 Task: Create a due date automation trigger when advanced on, 2 days after a card is due add dates due tomorrow at 11:00 AM.
Action: Mouse moved to (1114, 293)
Screenshot: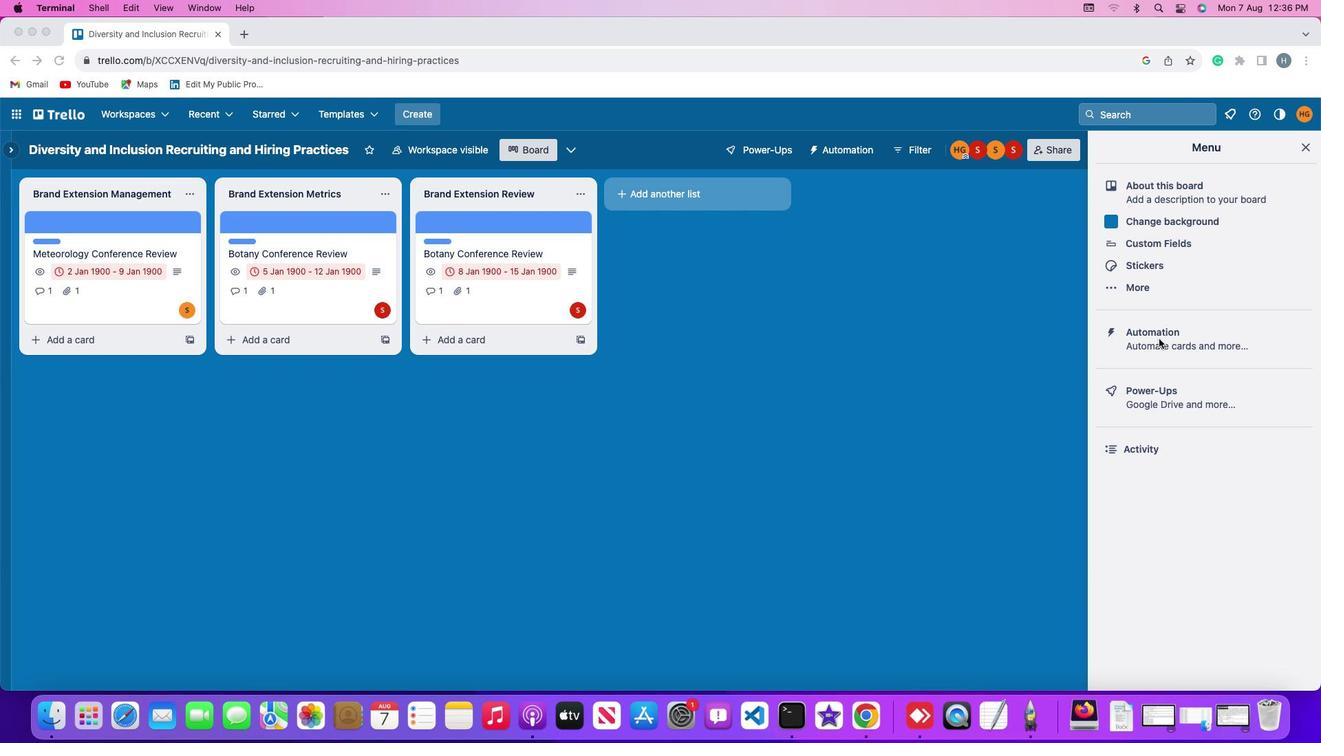 
Action: Mouse pressed left at (1114, 293)
Screenshot: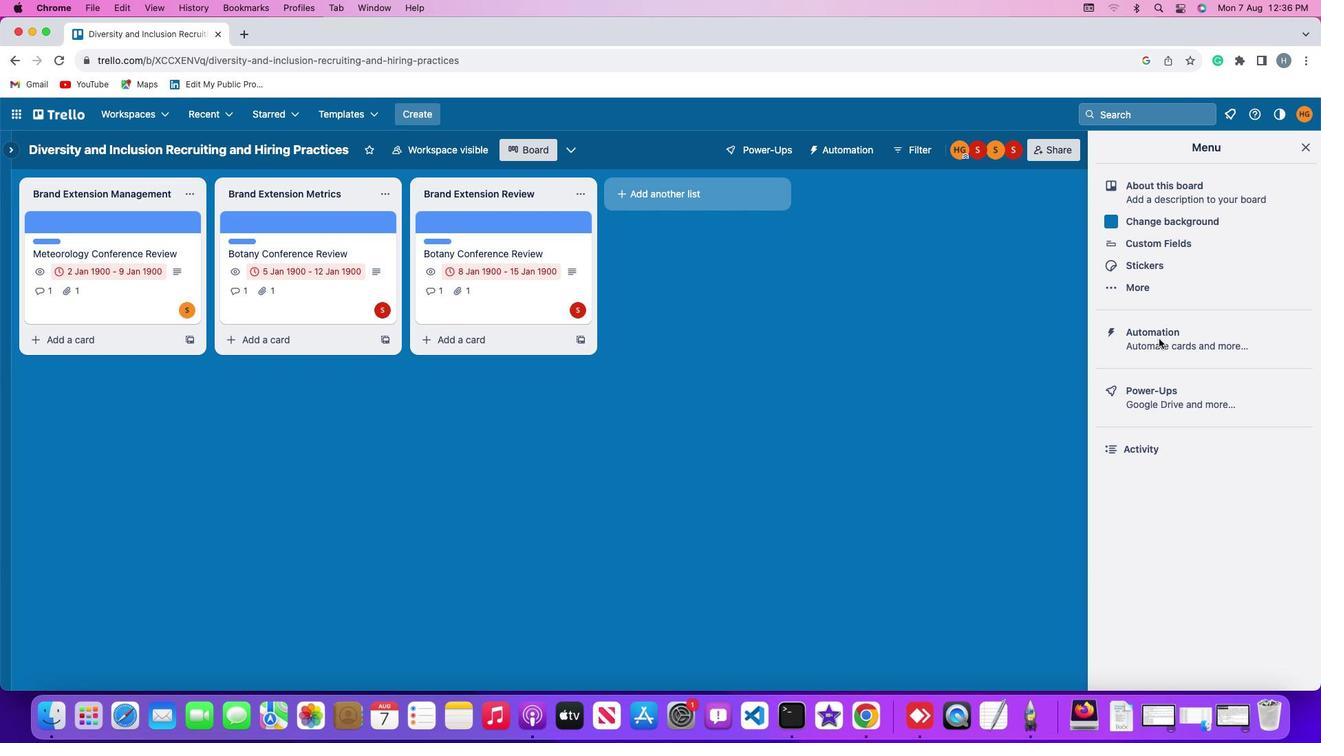
Action: Mouse pressed left at (1114, 293)
Screenshot: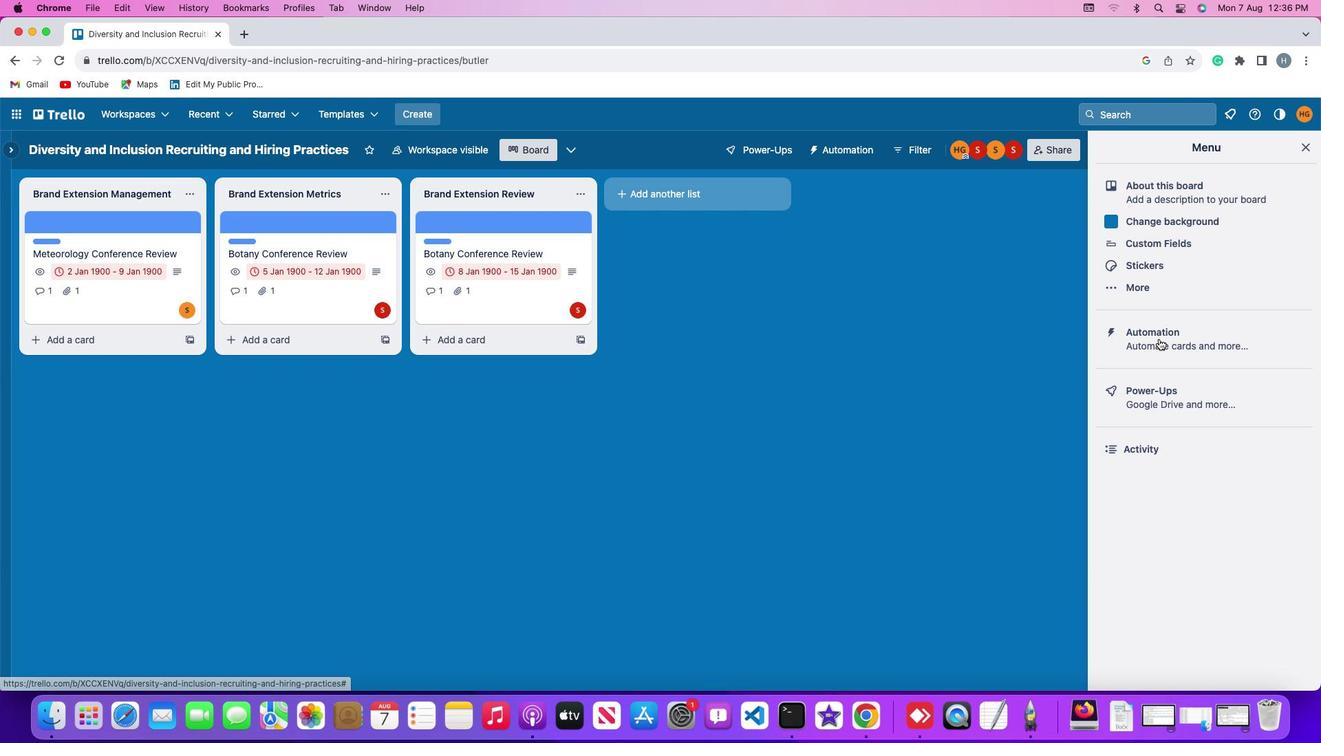 
Action: Mouse moved to (57, 281)
Screenshot: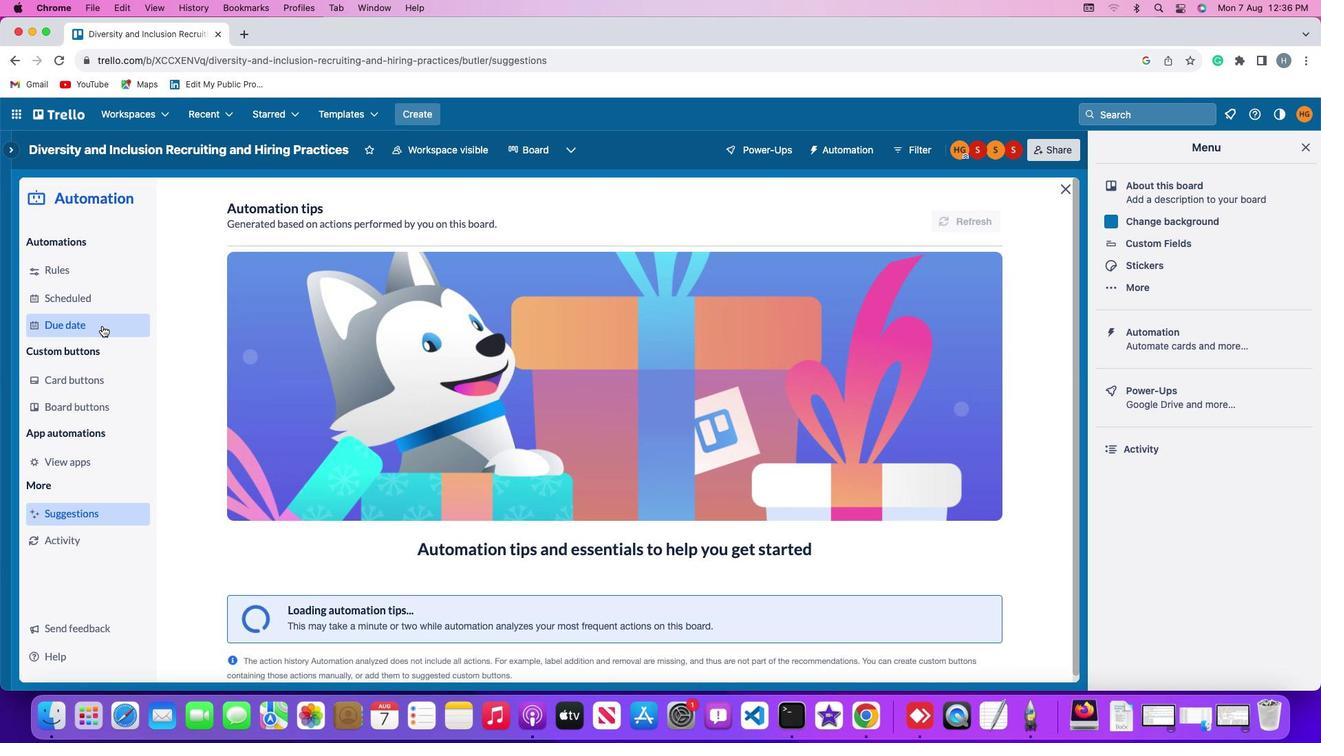 
Action: Mouse pressed left at (57, 281)
Screenshot: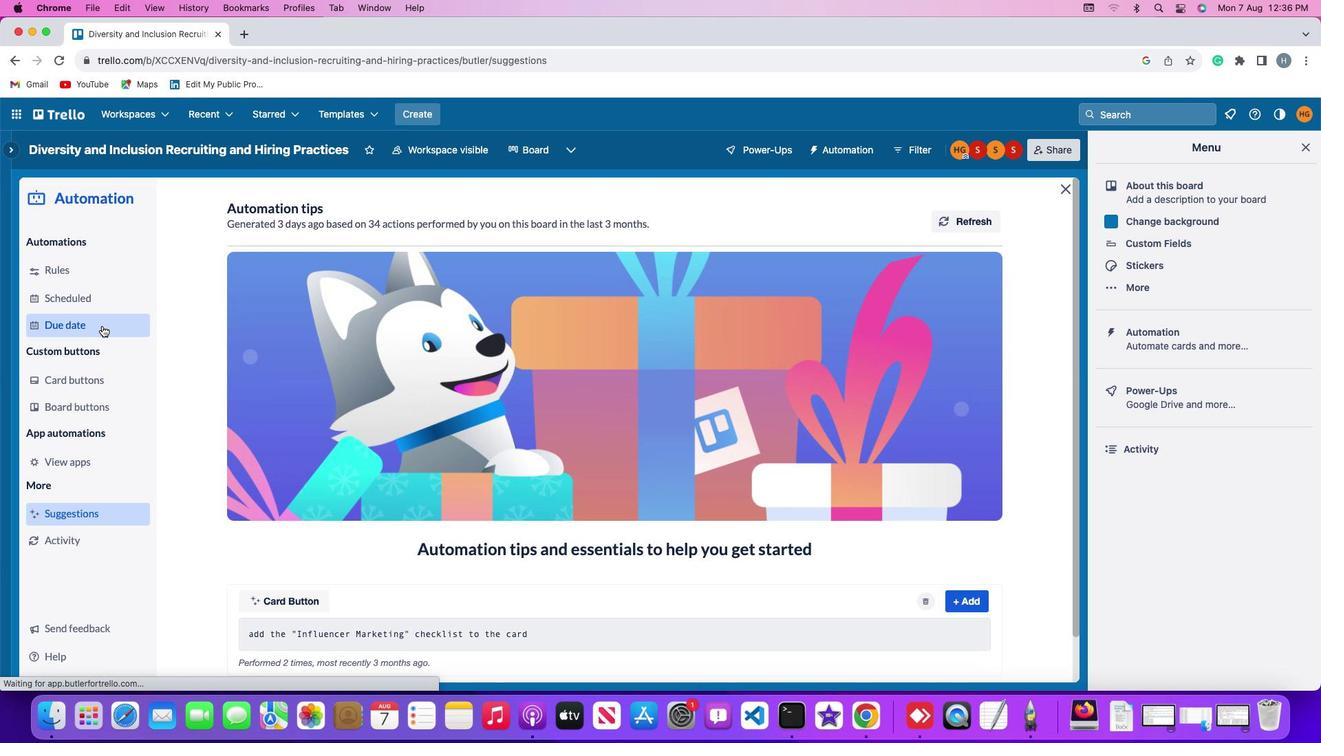 
Action: Mouse moved to (876, 166)
Screenshot: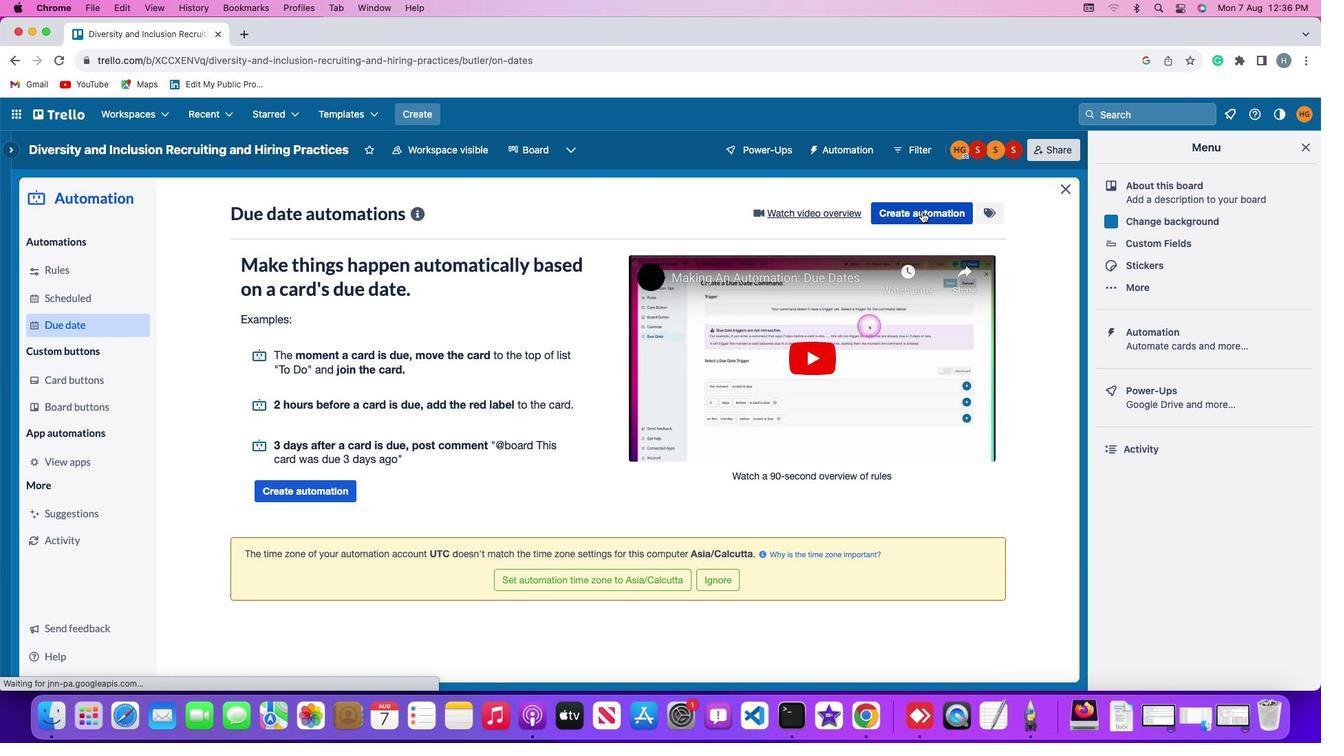 
Action: Mouse pressed left at (876, 166)
Screenshot: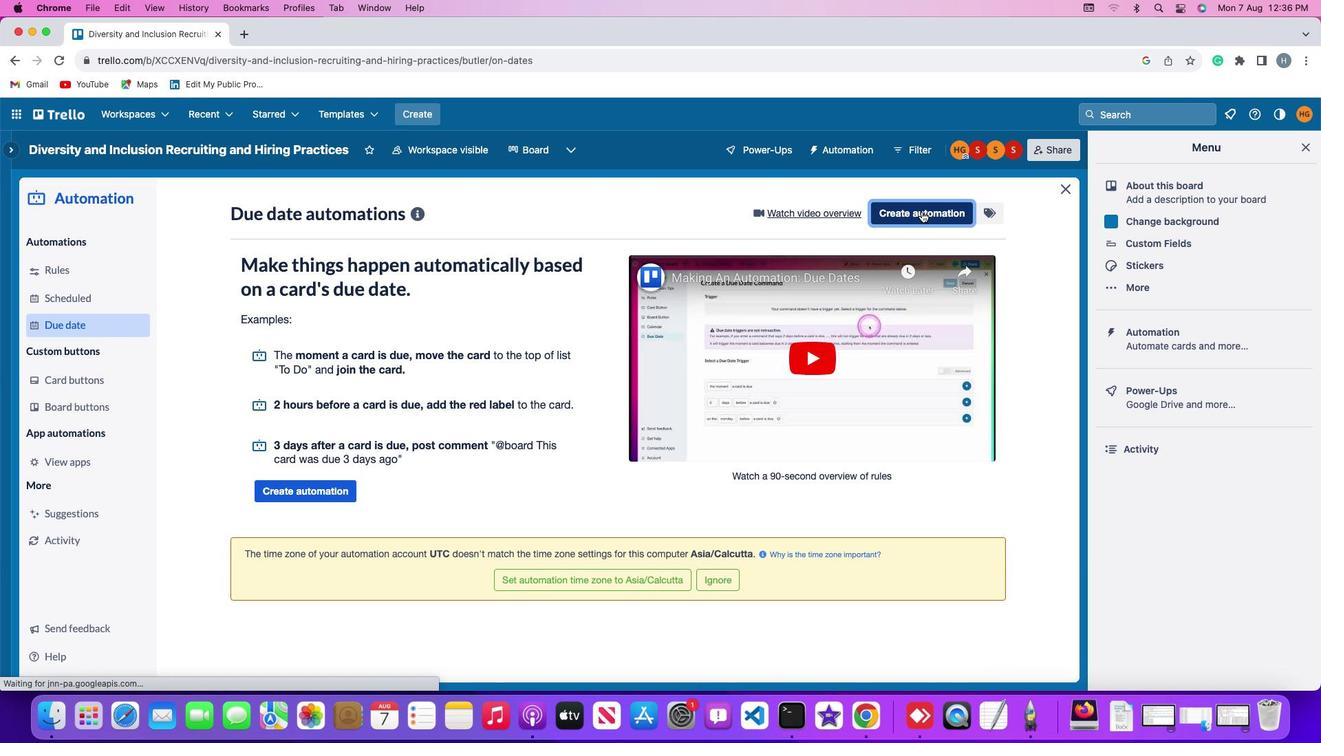 
Action: Mouse moved to (580, 297)
Screenshot: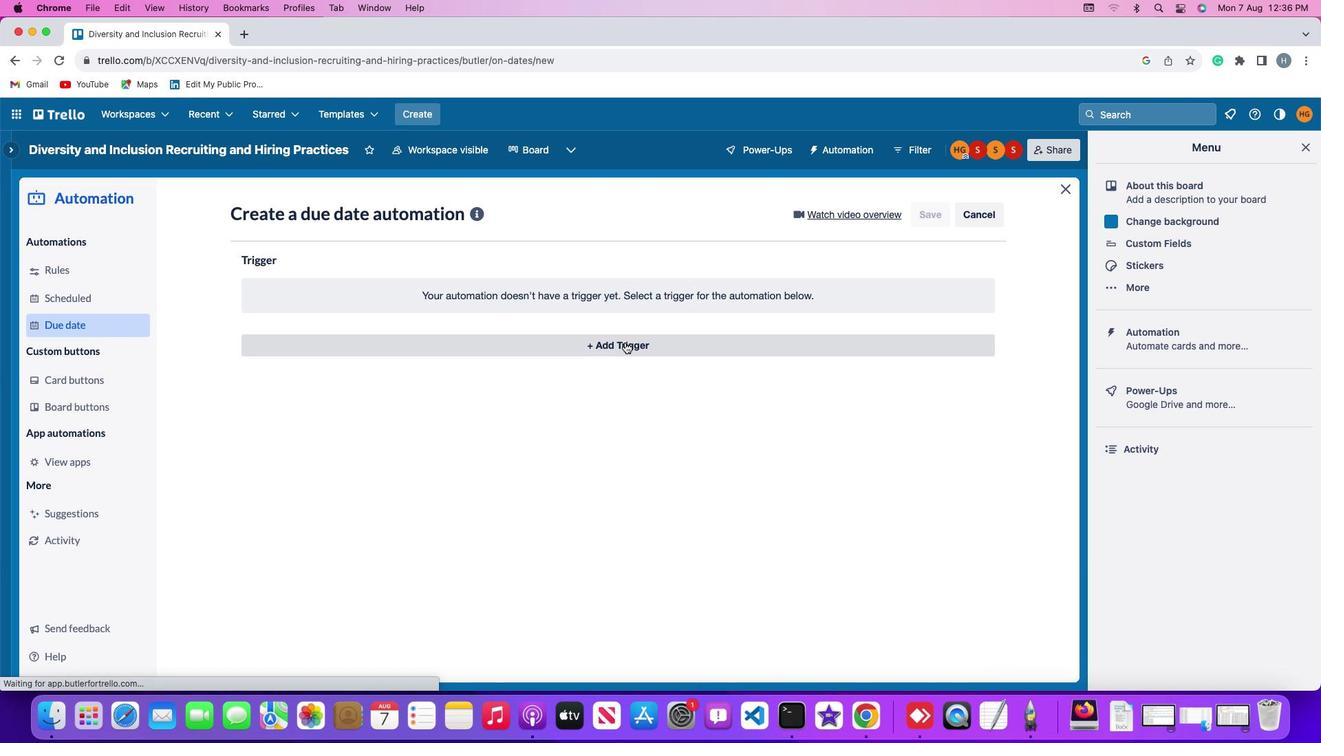 
Action: Mouse pressed left at (580, 297)
Screenshot: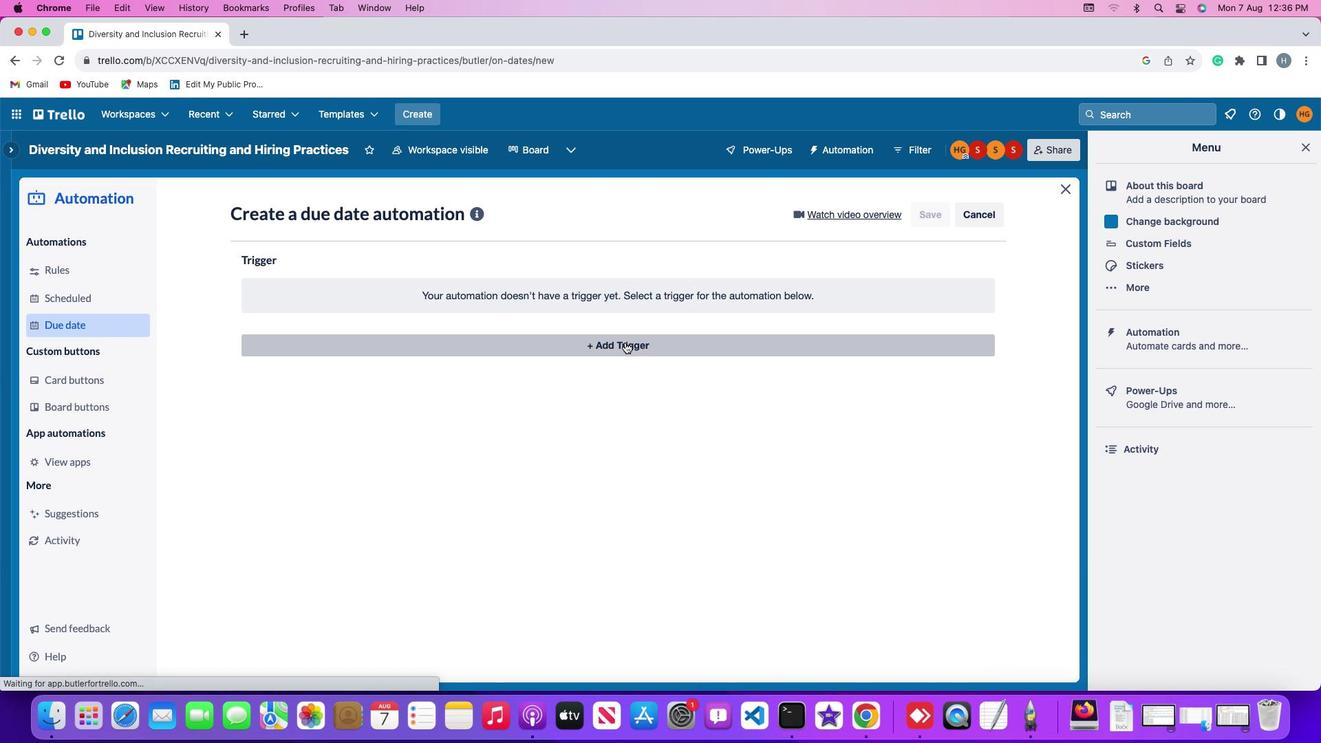 
Action: Mouse moved to (225, 510)
Screenshot: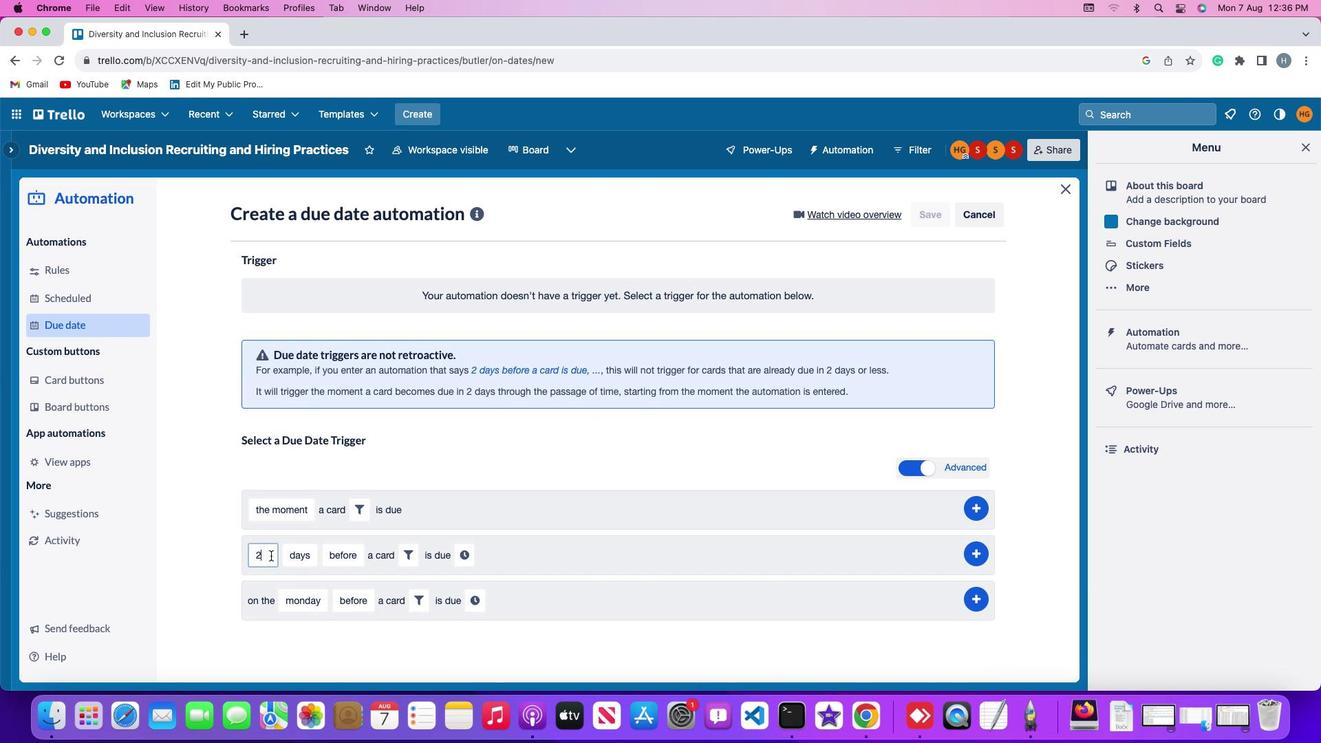 
Action: Mouse pressed left at (225, 510)
Screenshot: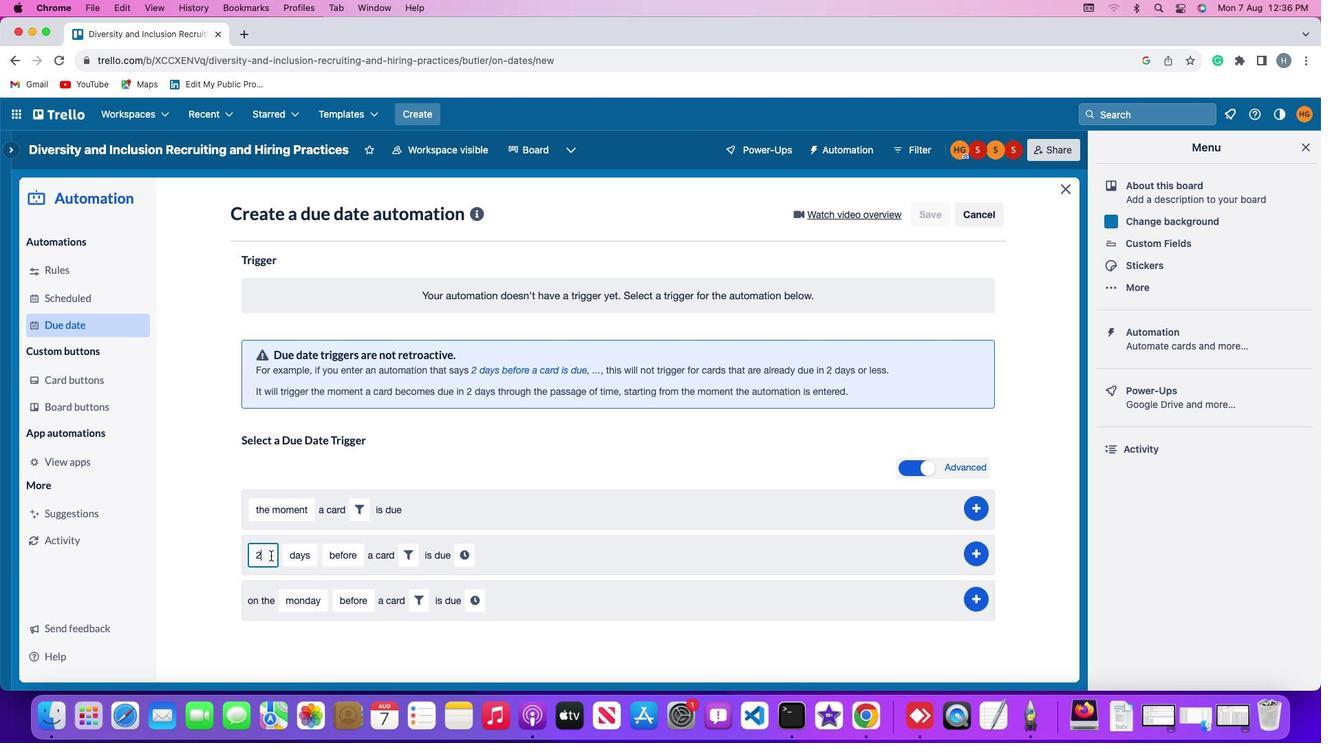 
Action: Mouse moved to (226, 513)
Screenshot: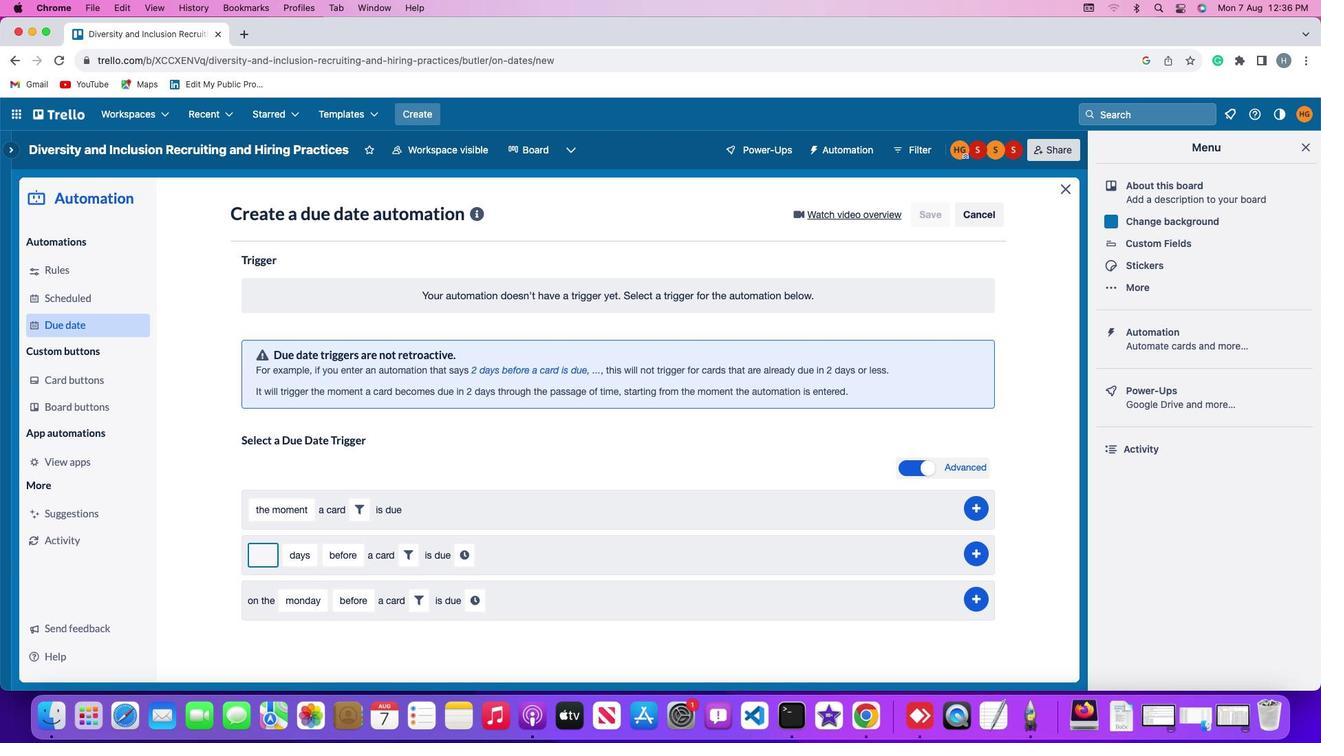 
Action: Key pressed Key.backspace
Screenshot: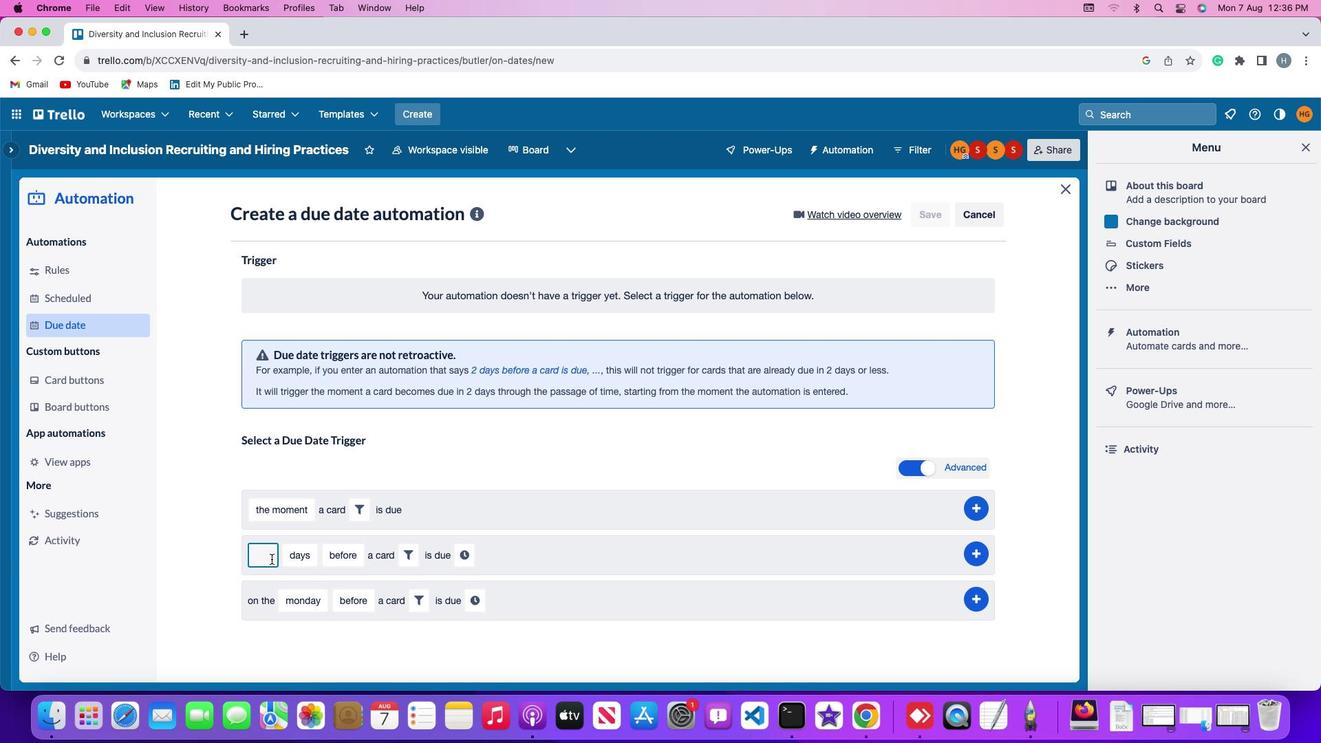 
Action: Mouse moved to (229, 514)
Screenshot: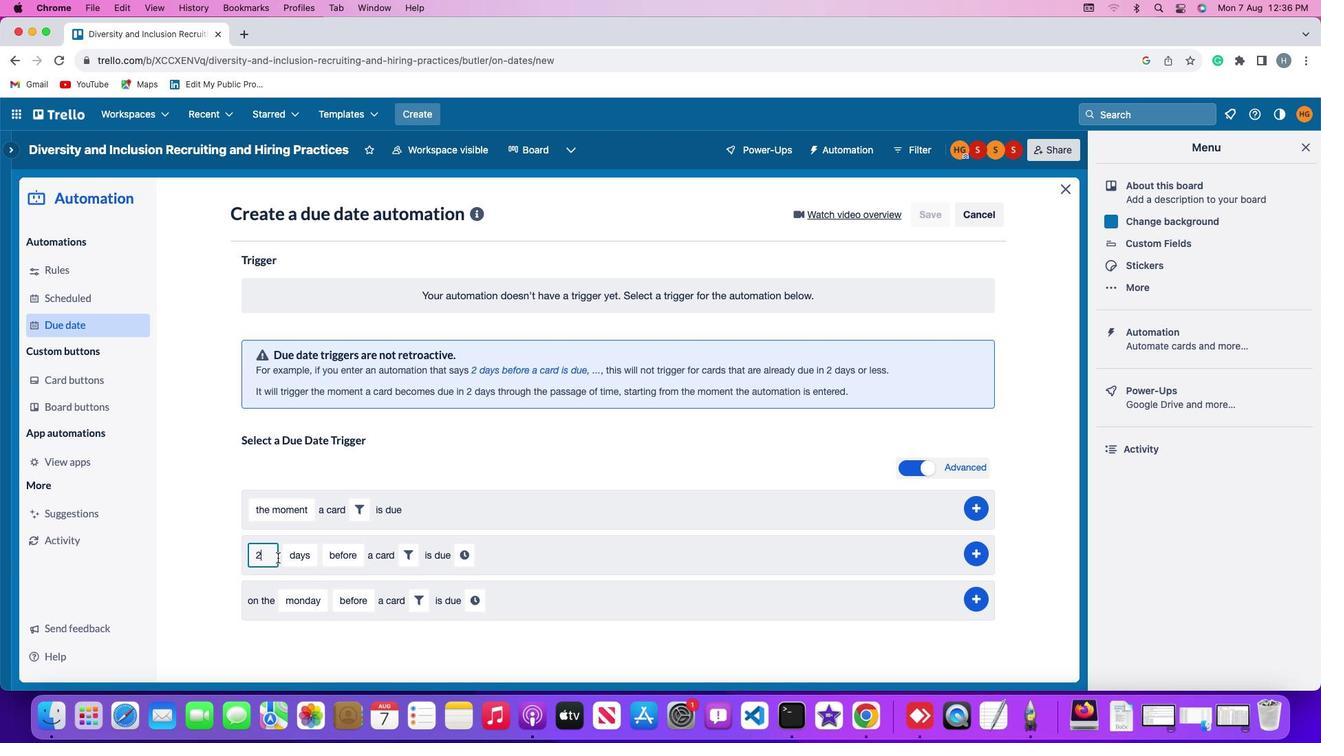 
Action: Key pressed '2'
Screenshot: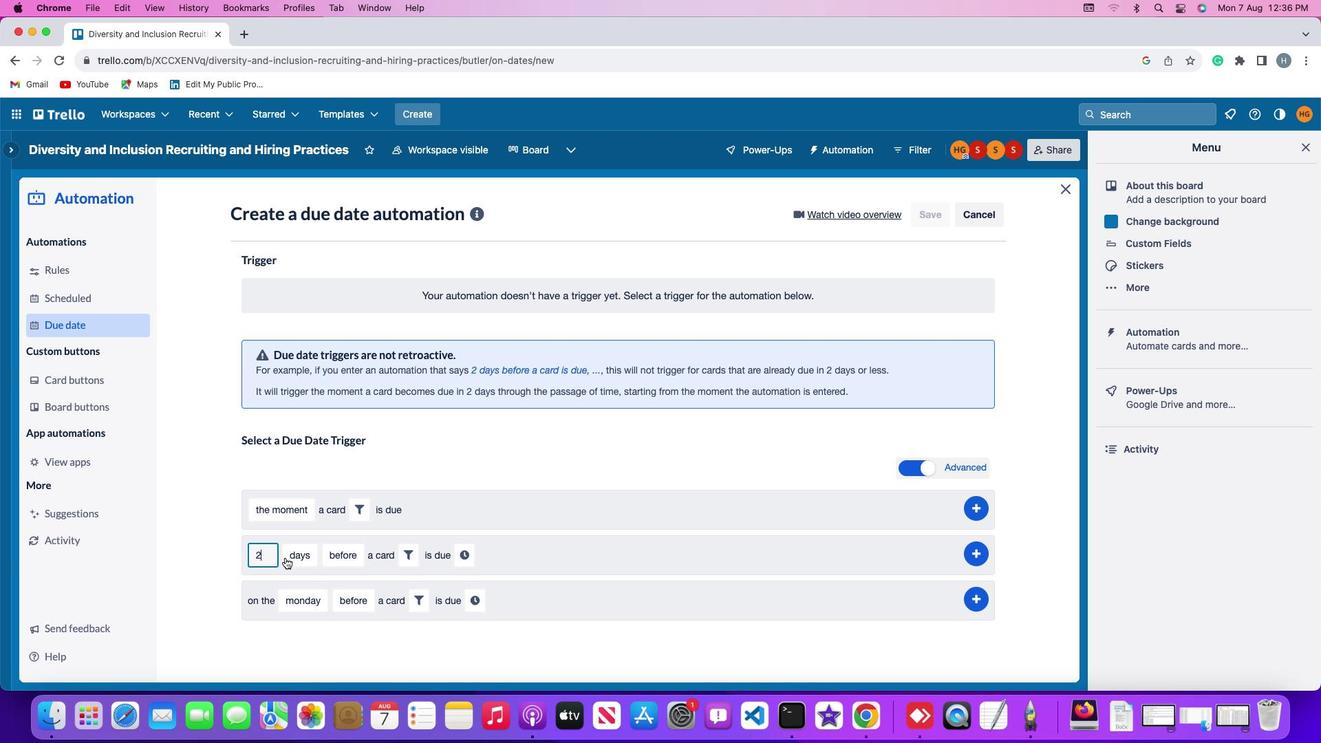 
Action: Mouse moved to (252, 510)
Screenshot: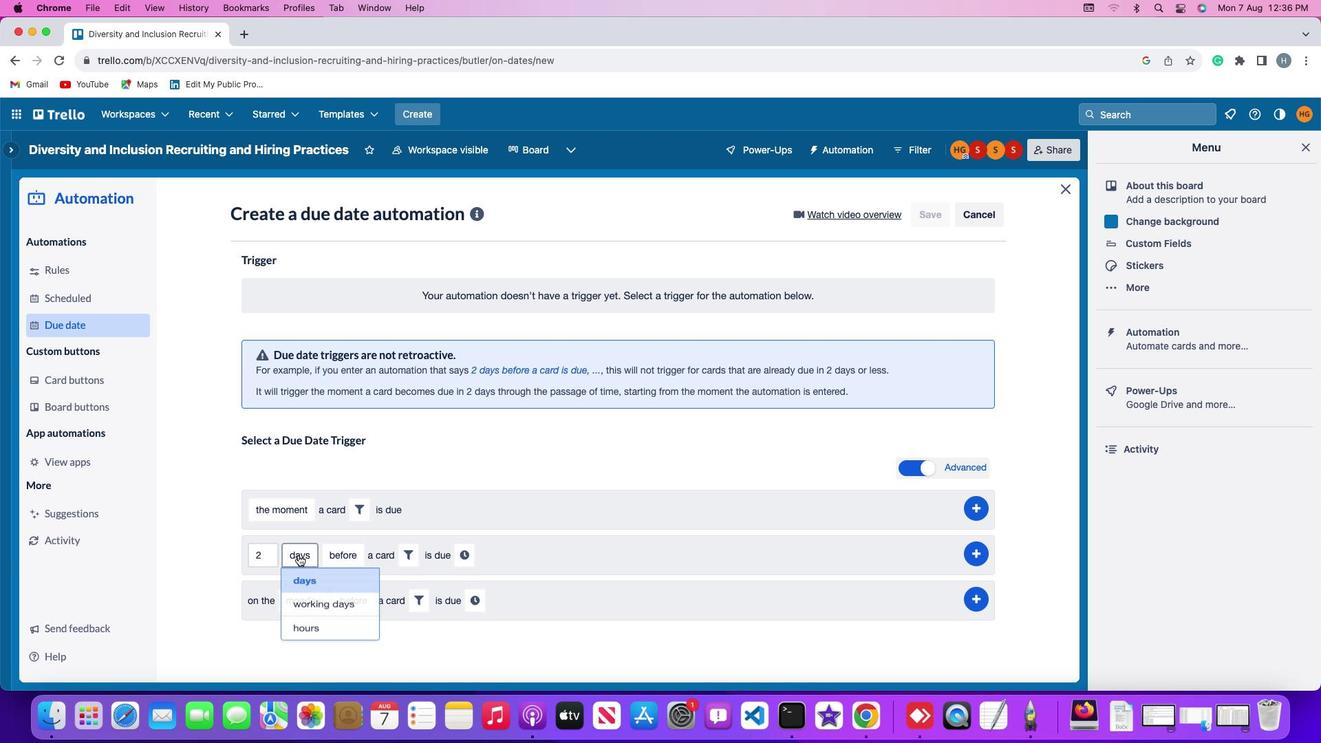 
Action: Mouse pressed left at (252, 510)
Screenshot: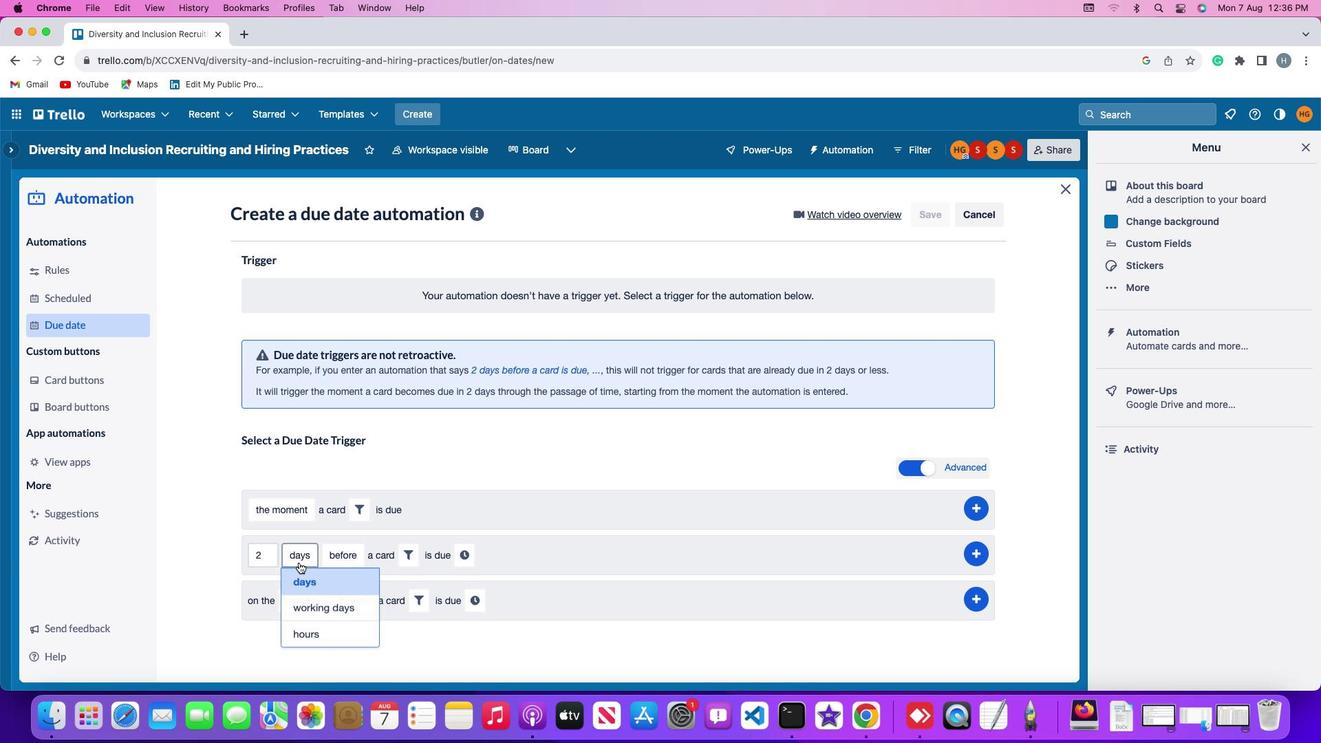 
Action: Mouse moved to (260, 542)
Screenshot: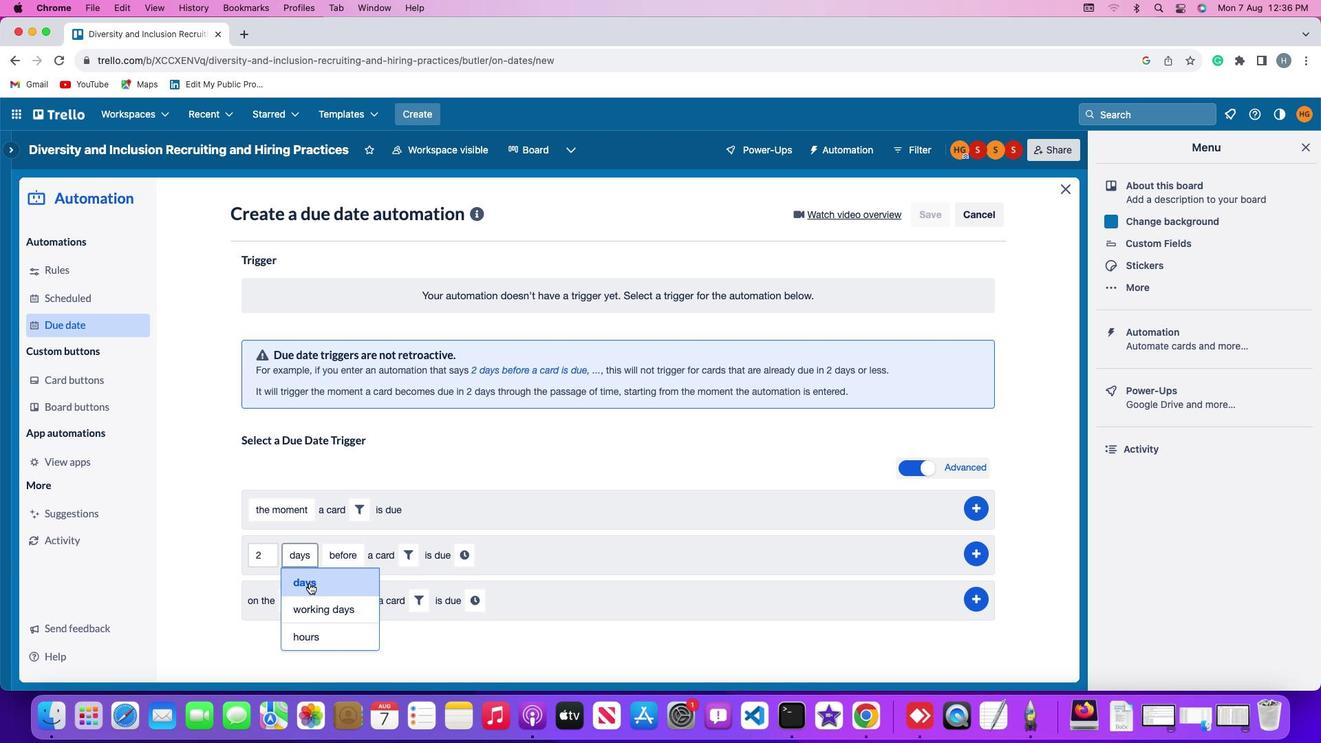 
Action: Mouse pressed left at (260, 542)
Screenshot: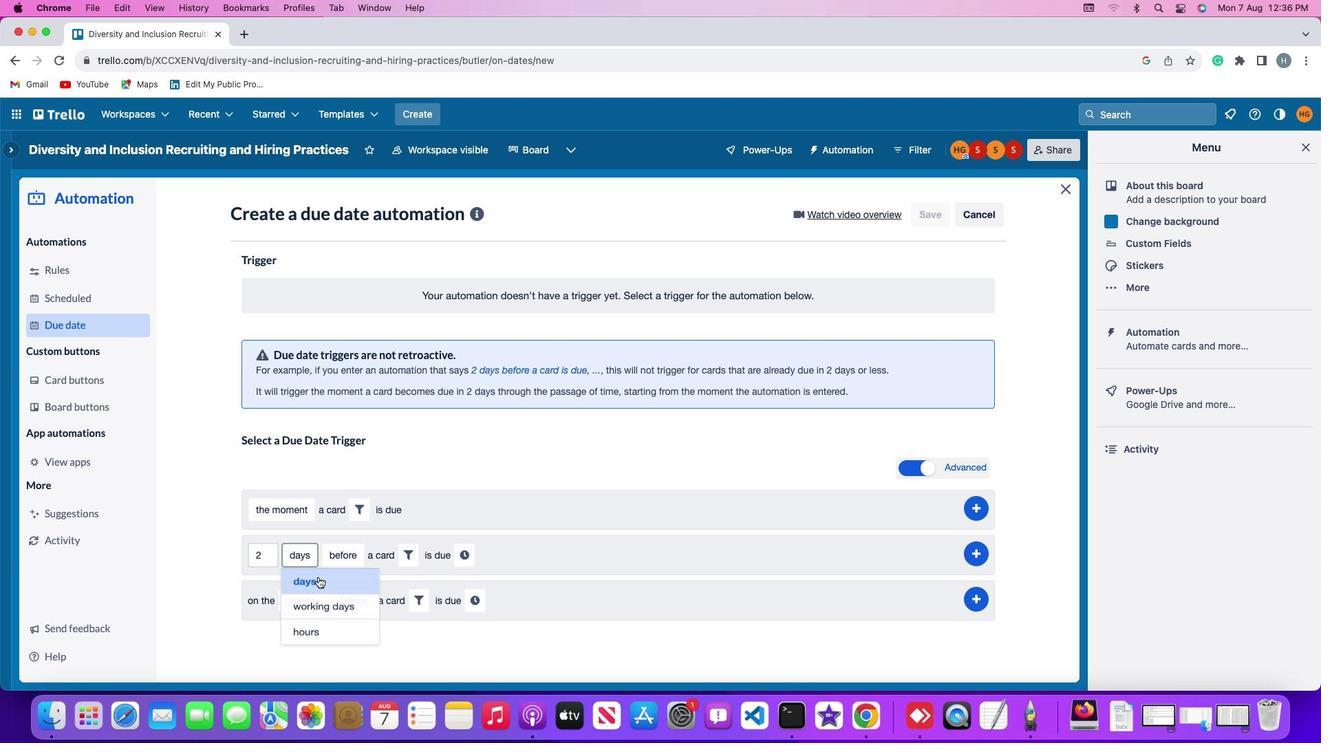 
Action: Mouse moved to (298, 513)
Screenshot: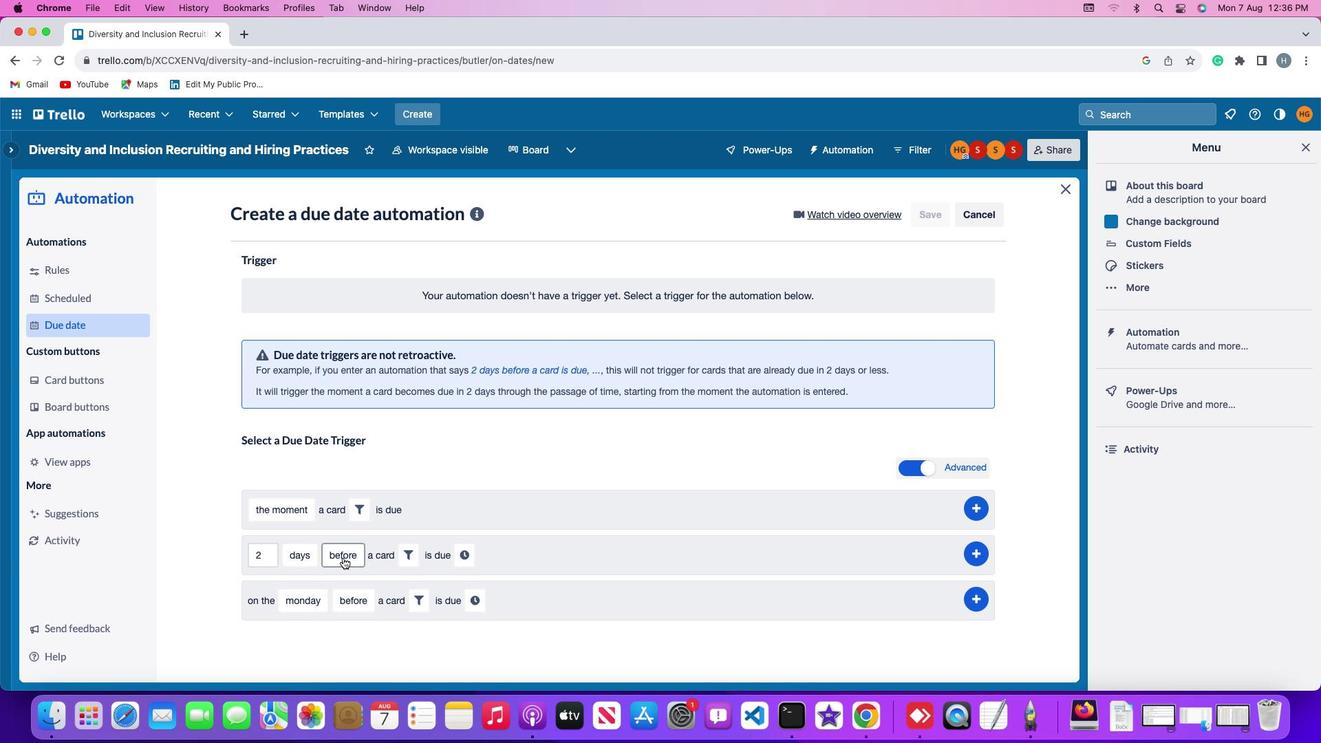 
Action: Mouse pressed left at (298, 513)
Screenshot: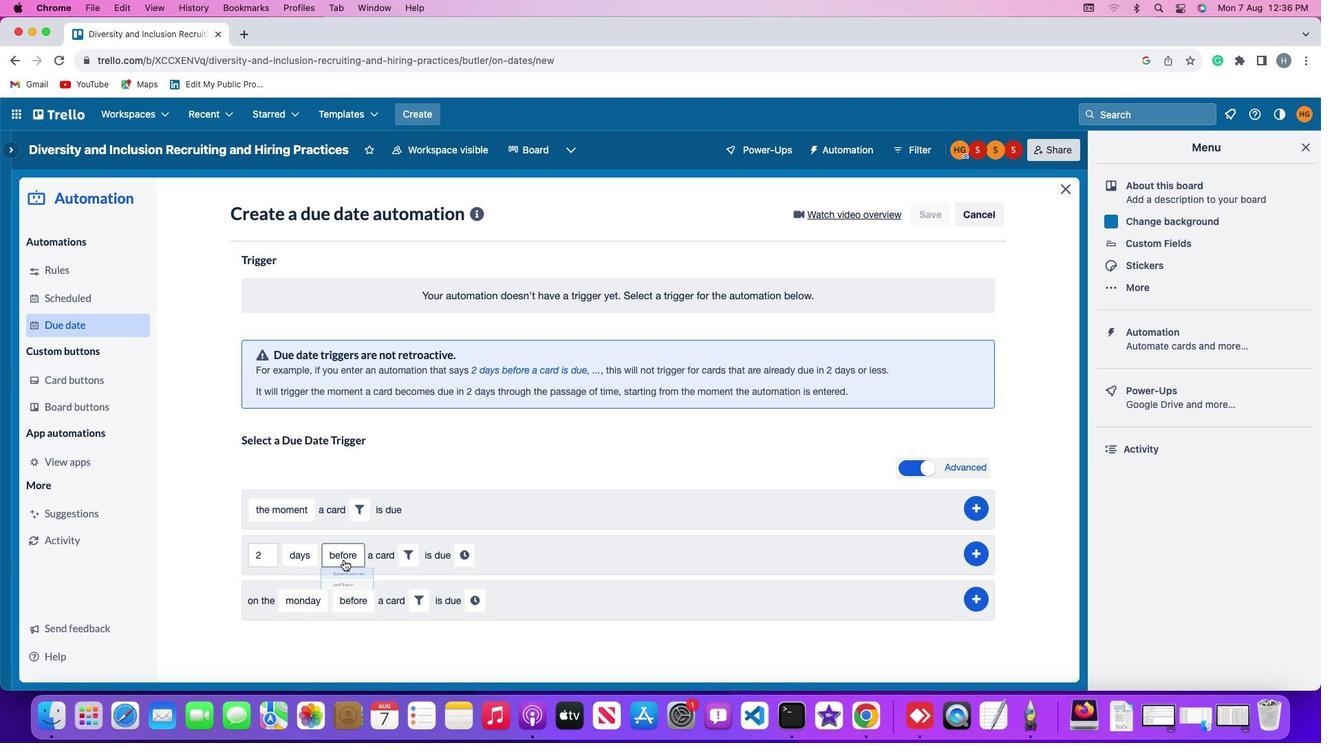 
Action: Mouse moved to (301, 561)
Screenshot: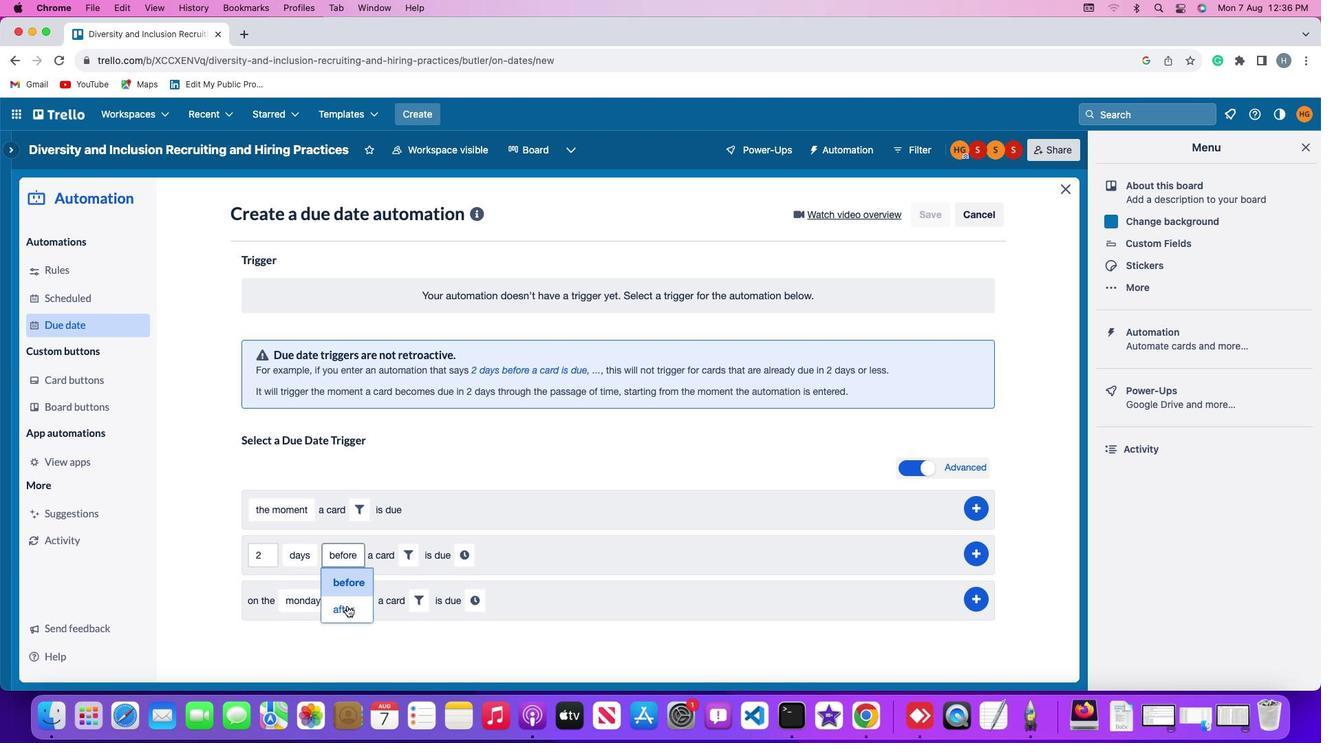 
Action: Mouse pressed left at (301, 561)
Screenshot: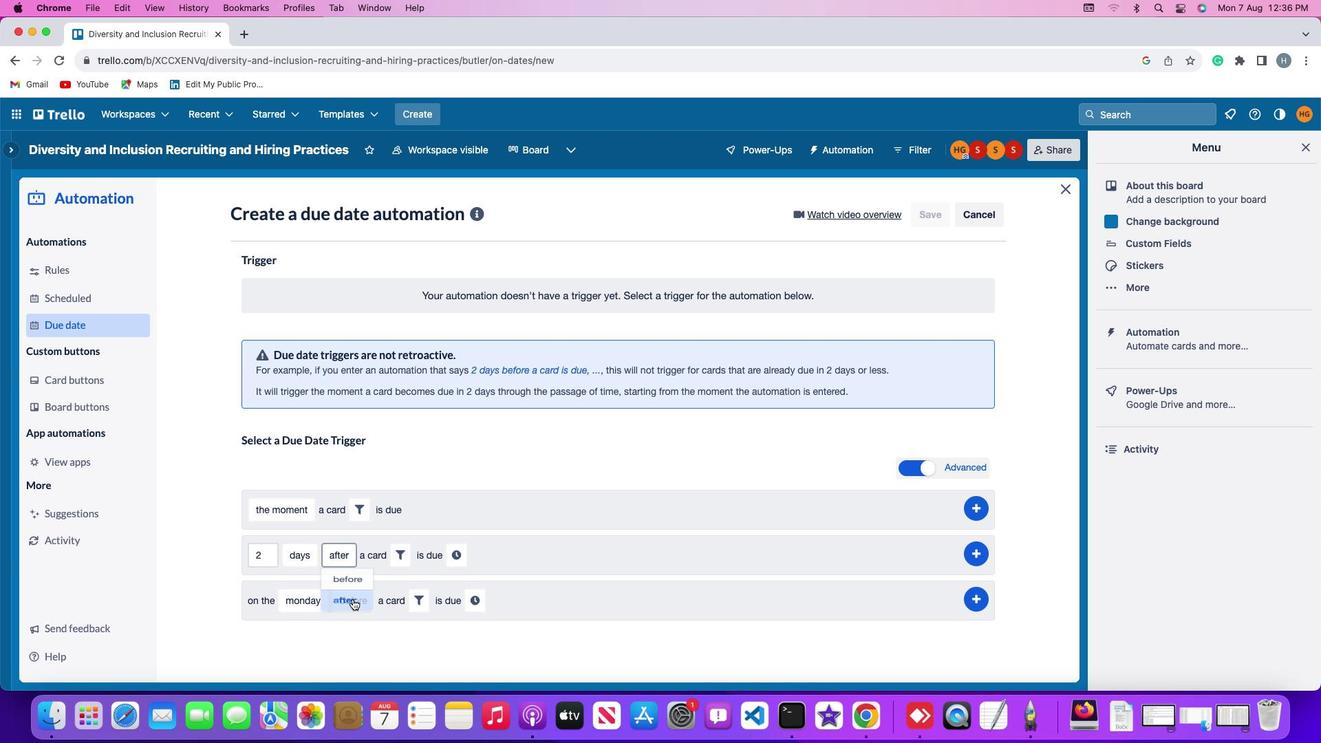 
Action: Mouse moved to (350, 514)
Screenshot: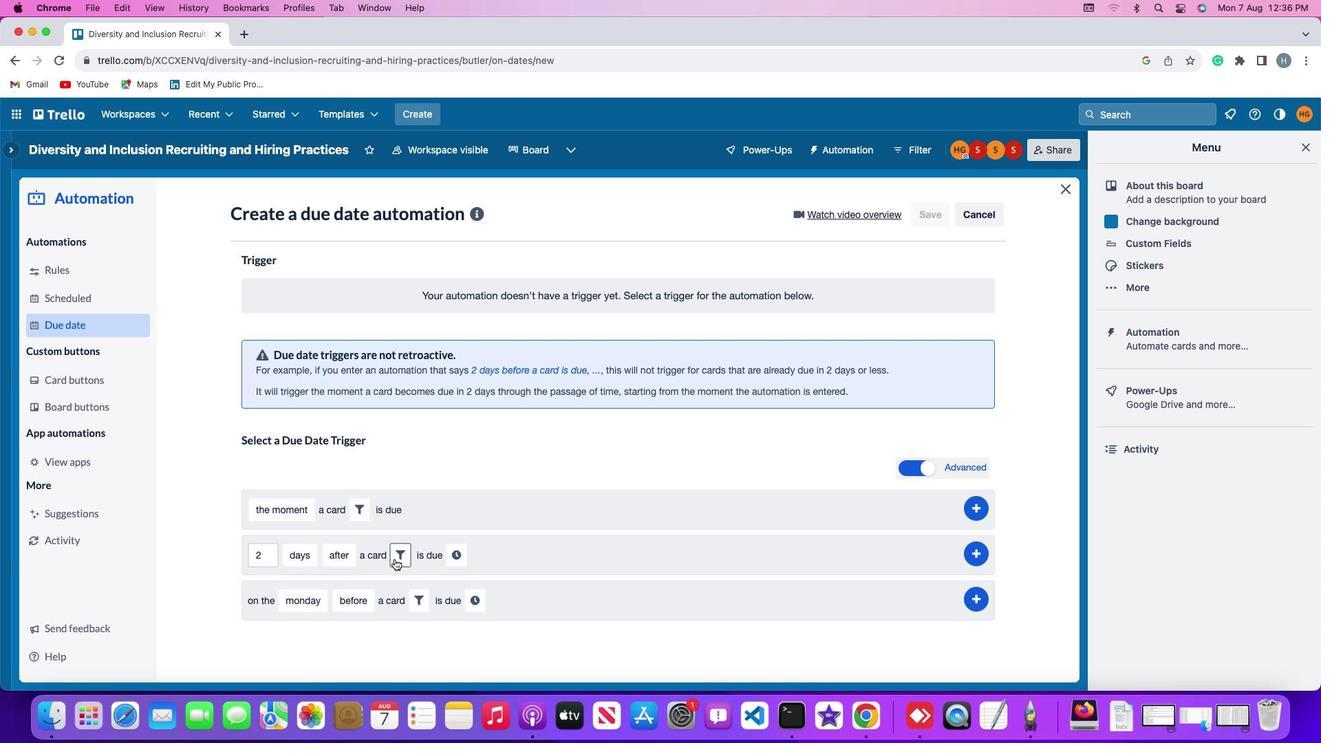 
Action: Mouse pressed left at (350, 514)
Screenshot: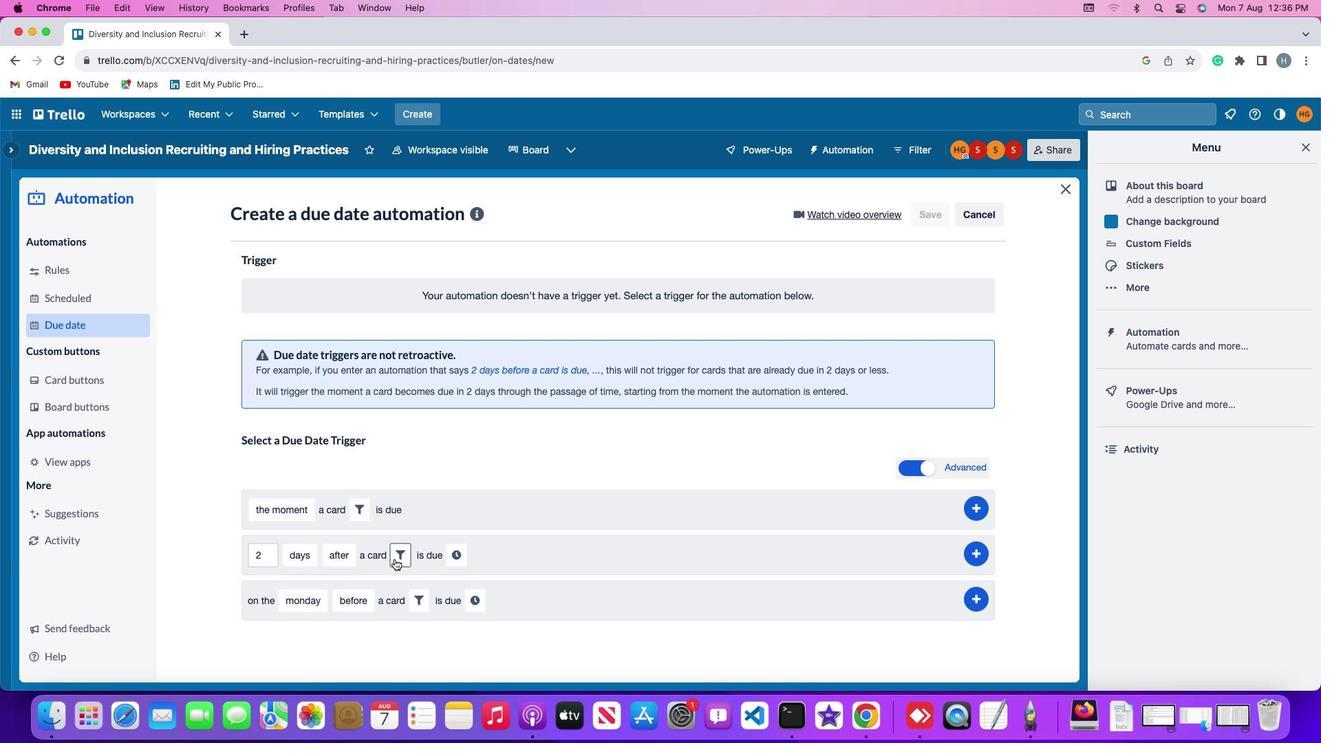 
Action: Mouse moved to (417, 547)
Screenshot: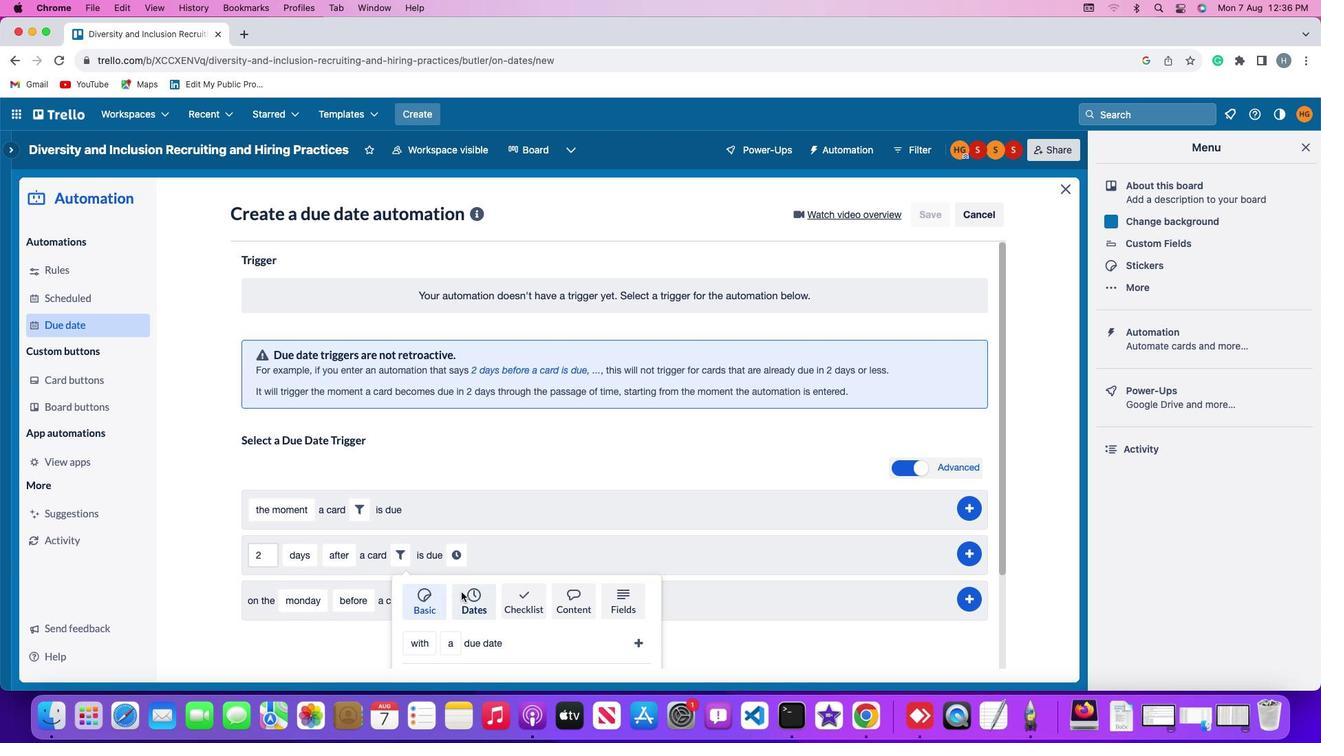 
Action: Mouse pressed left at (417, 547)
Screenshot: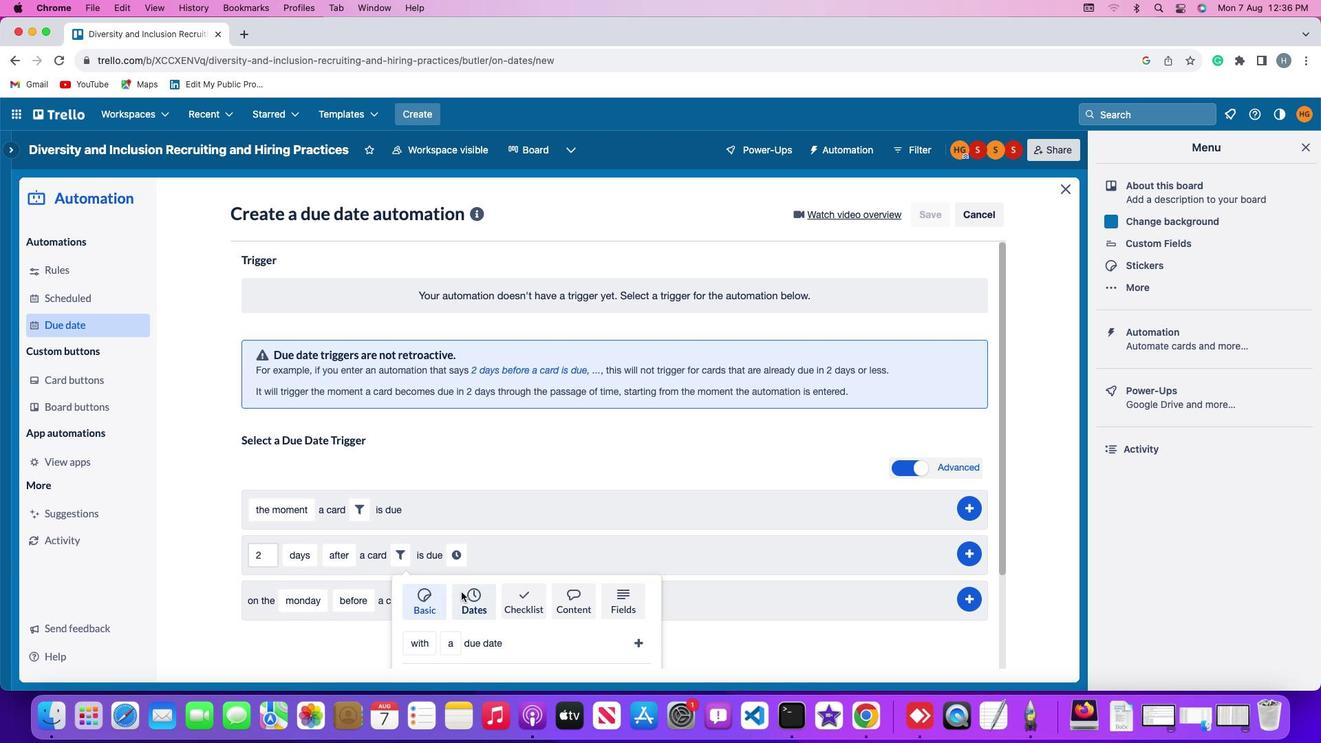 
Action: Mouse scrolled (417, 547) with delta (-44, -44)
Screenshot: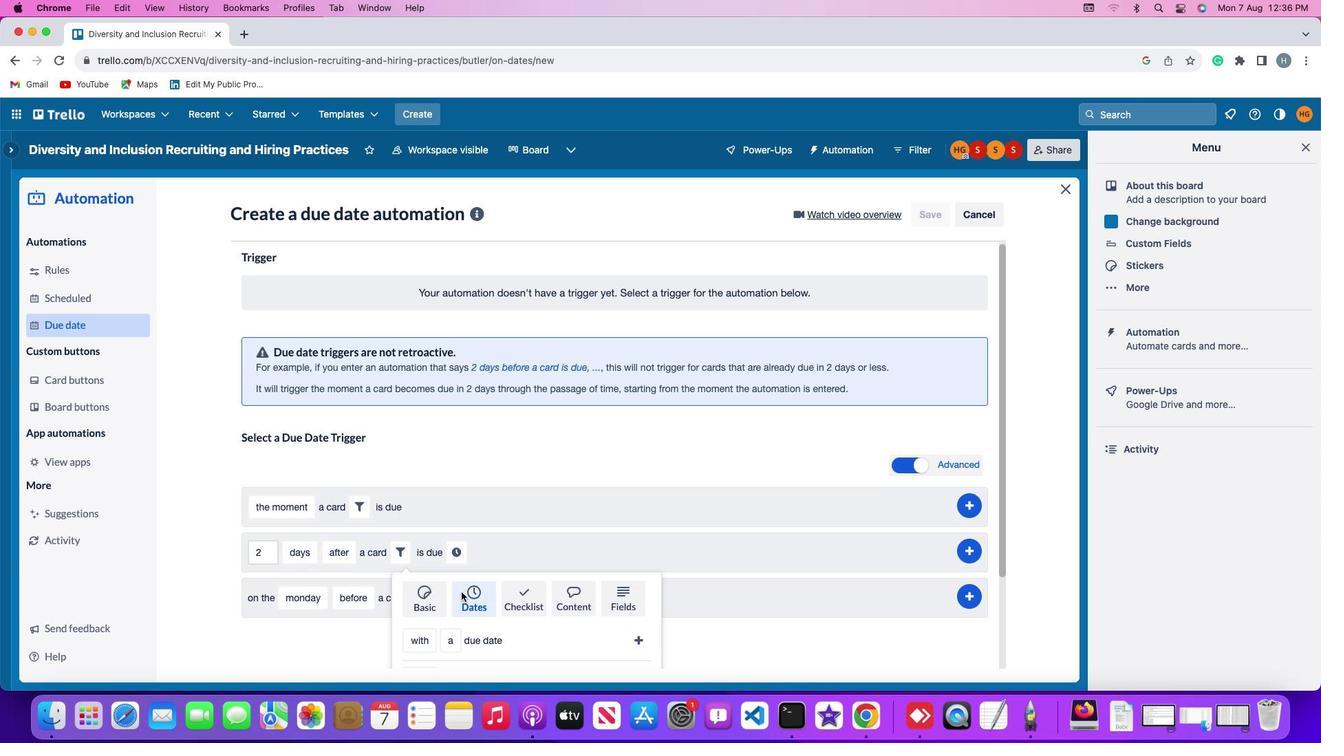 
Action: Mouse scrolled (417, 547) with delta (-44, -44)
Screenshot: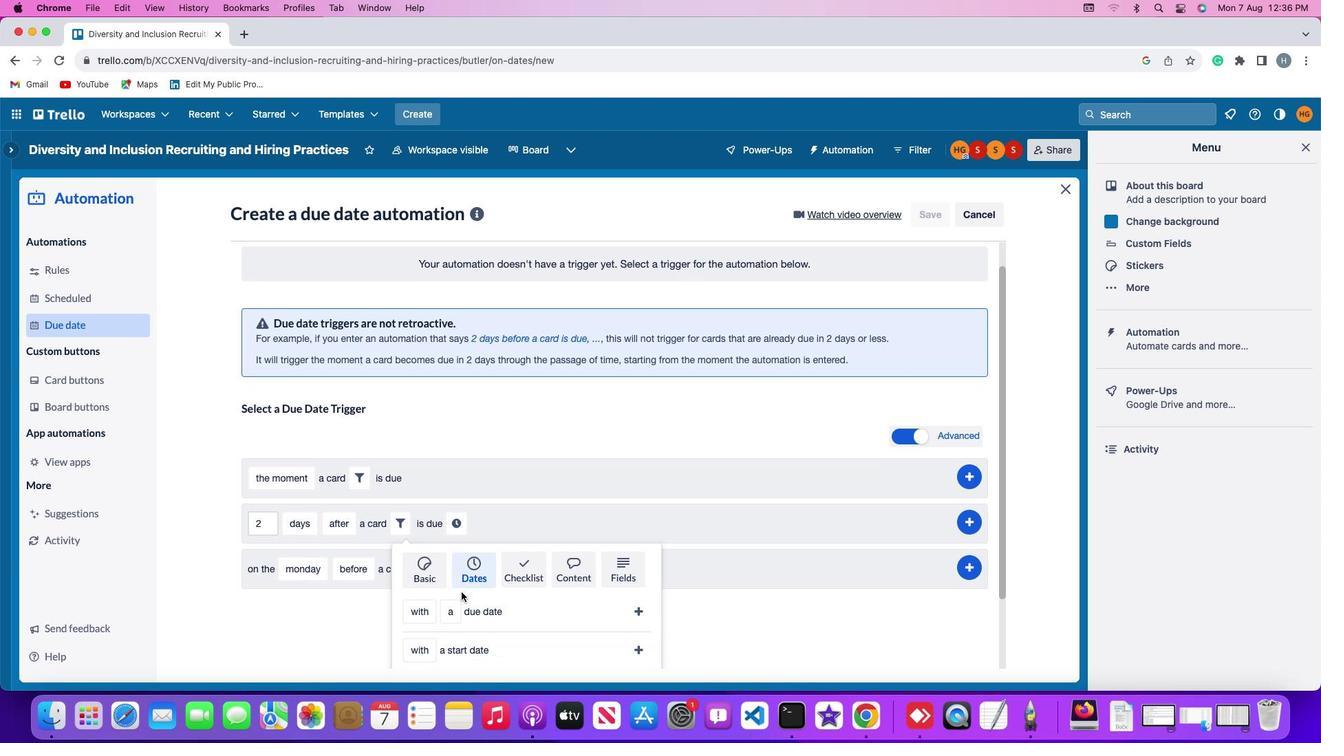 
Action: Mouse scrolled (417, 547) with delta (-44, -45)
Screenshot: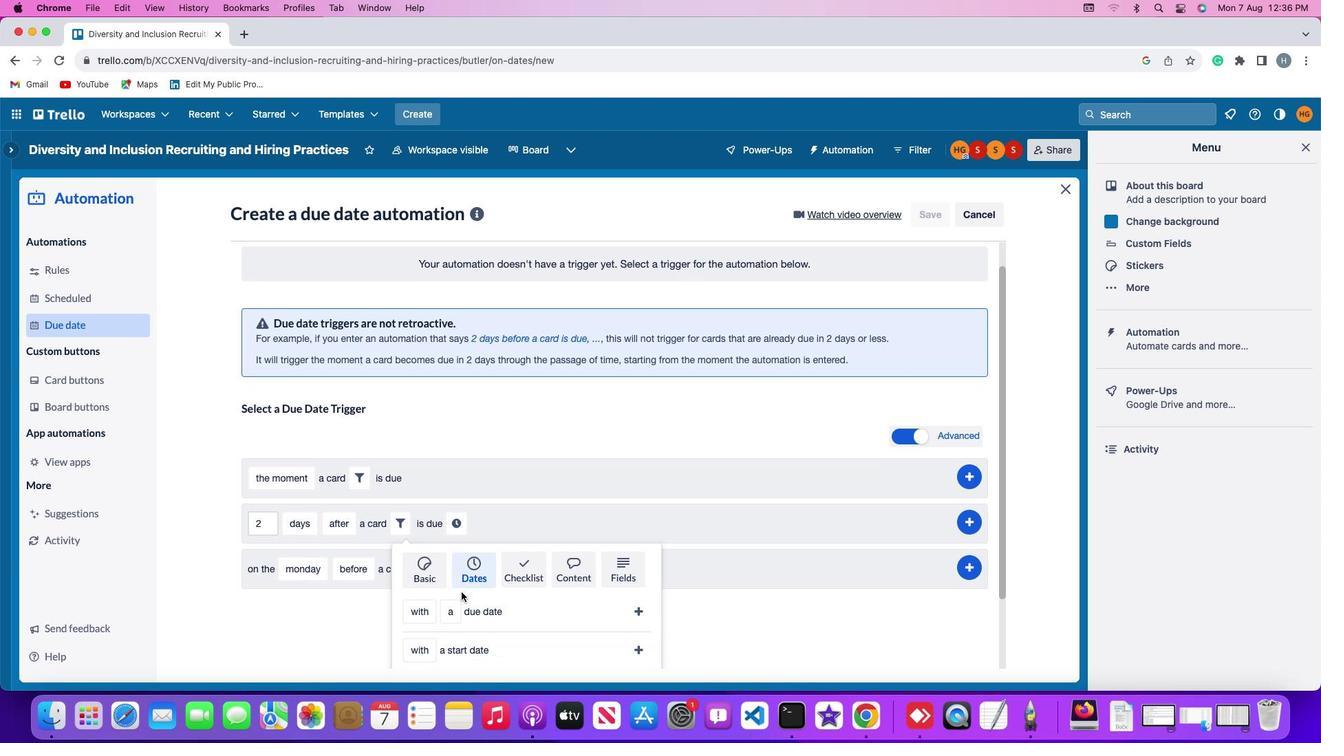 
Action: Mouse scrolled (417, 547) with delta (-44, -44)
Screenshot: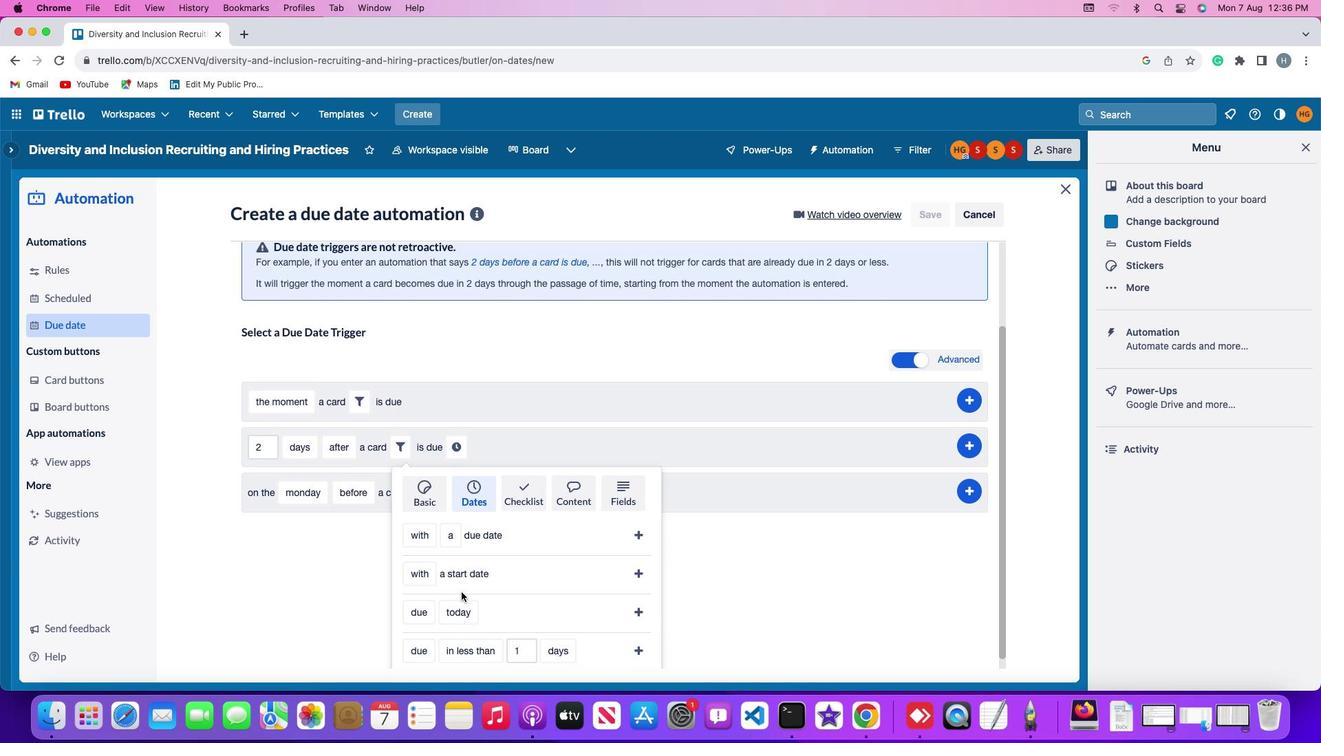 
Action: Mouse scrolled (417, 547) with delta (-44, -44)
Screenshot: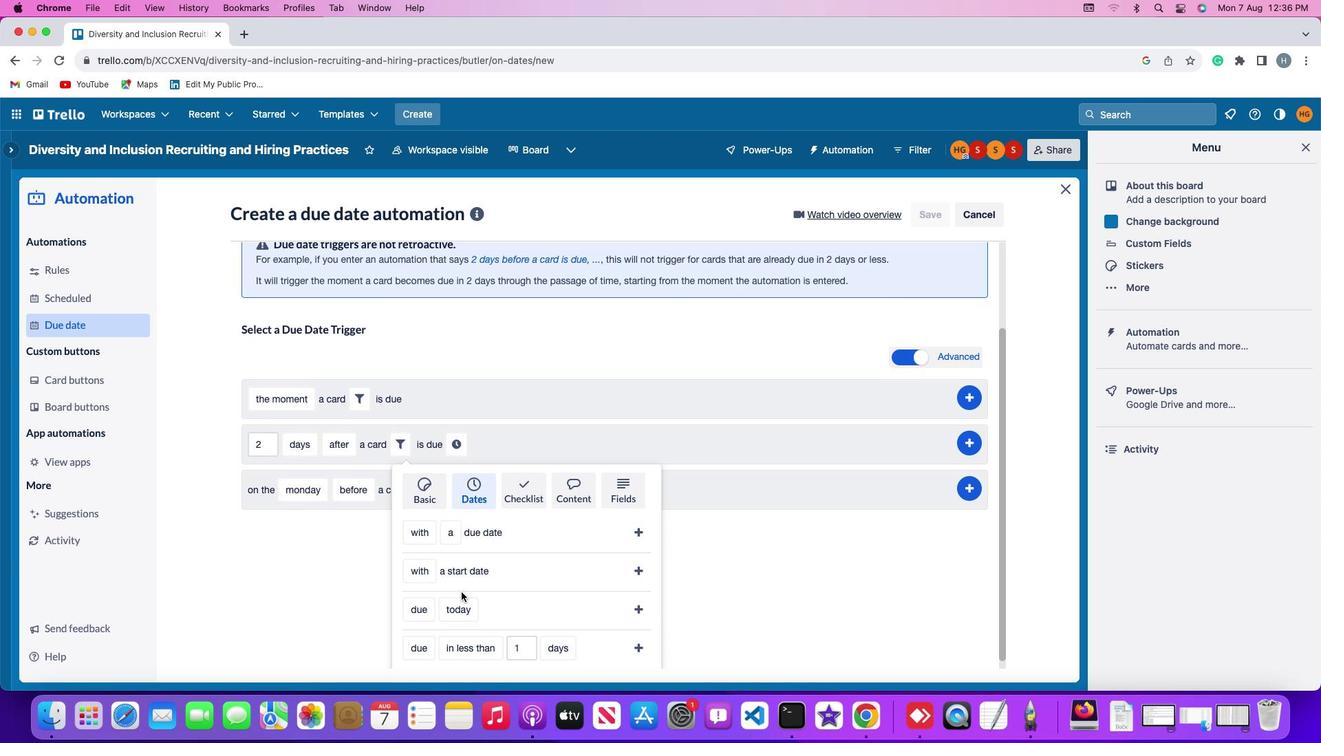 
Action: Mouse scrolled (417, 547) with delta (-44, -45)
Screenshot: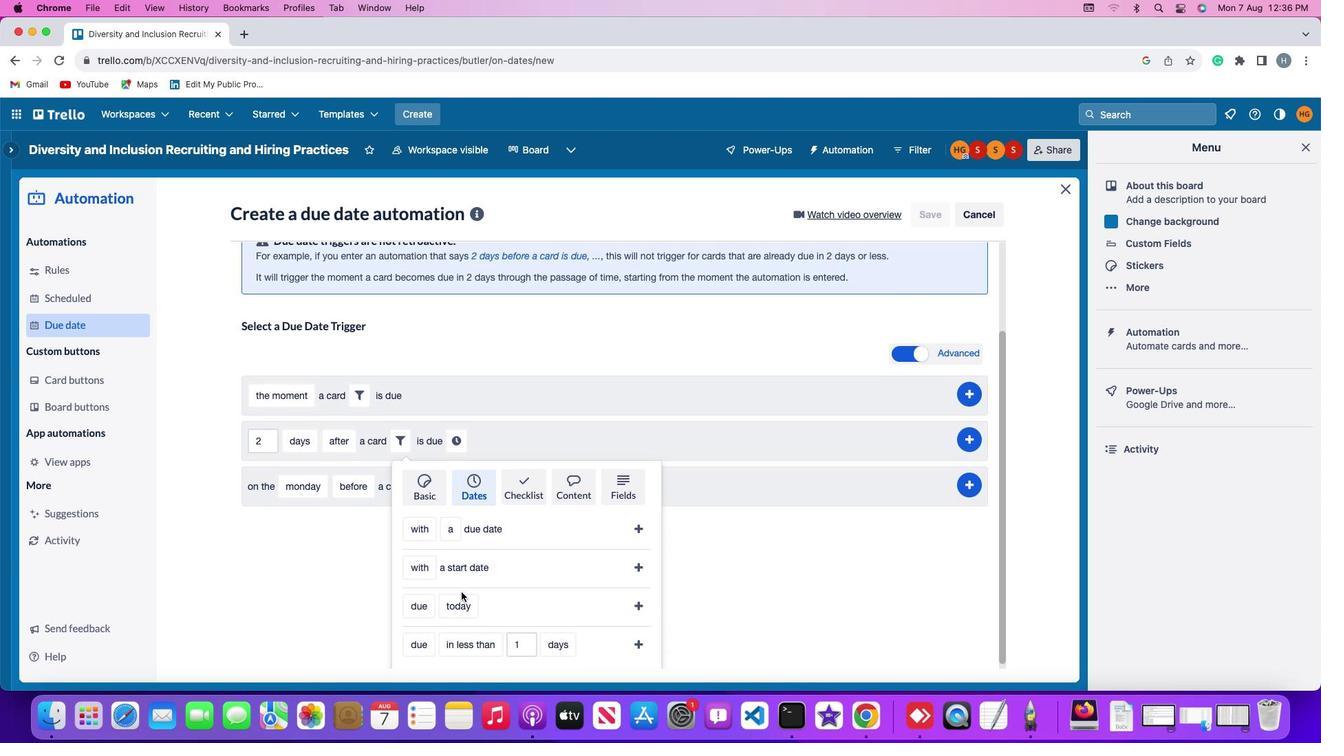 
Action: Mouse moved to (362, 551)
Screenshot: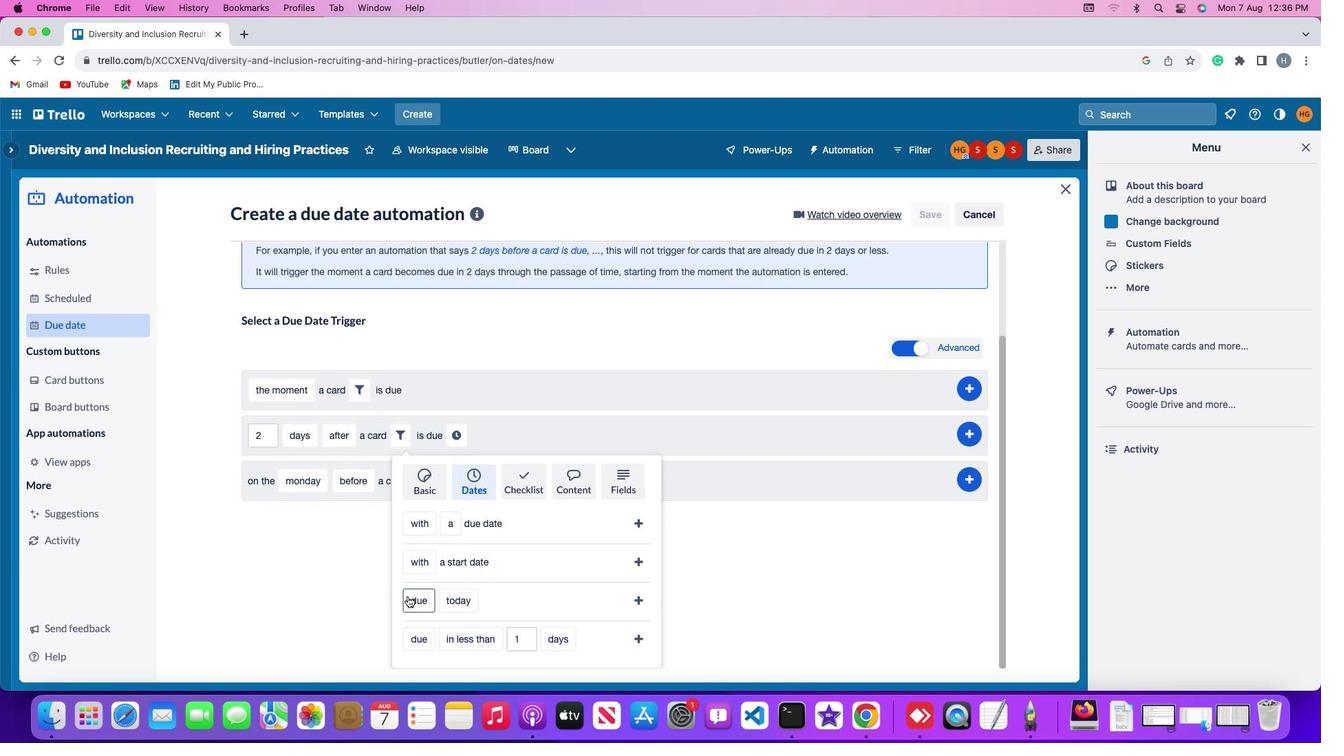 
Action: Mouse pressed left at (362, 551)
Screenshot: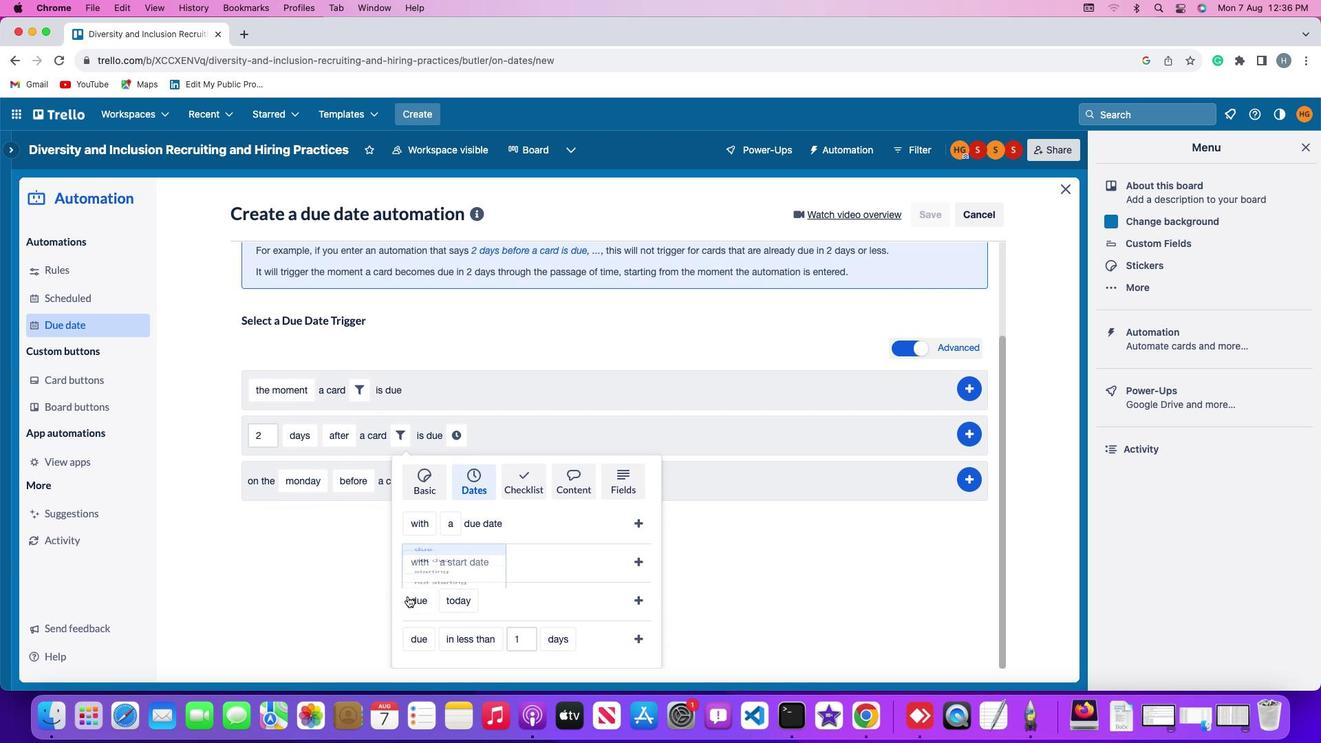 
Action: Mouse moved to (384, 451)
Screenshot: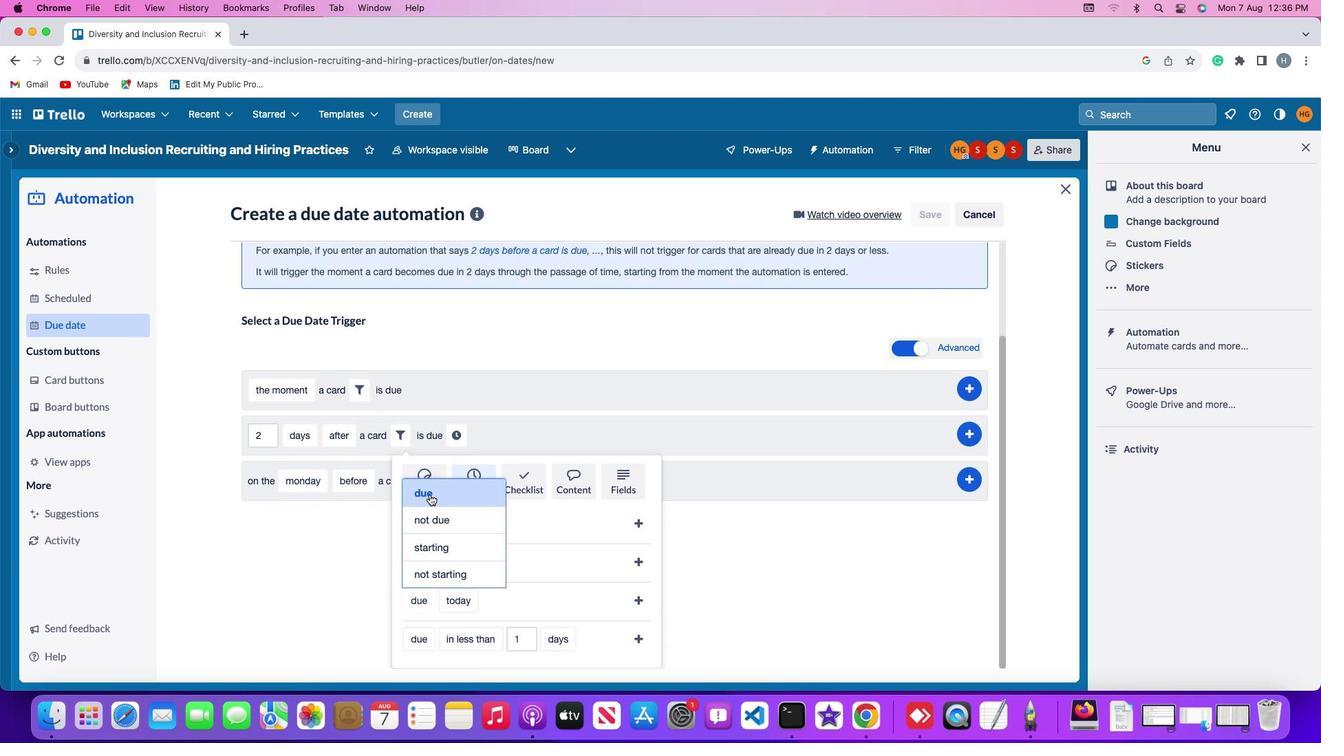 
Action: Mouse pressed left at (384, 451)
Screenshot: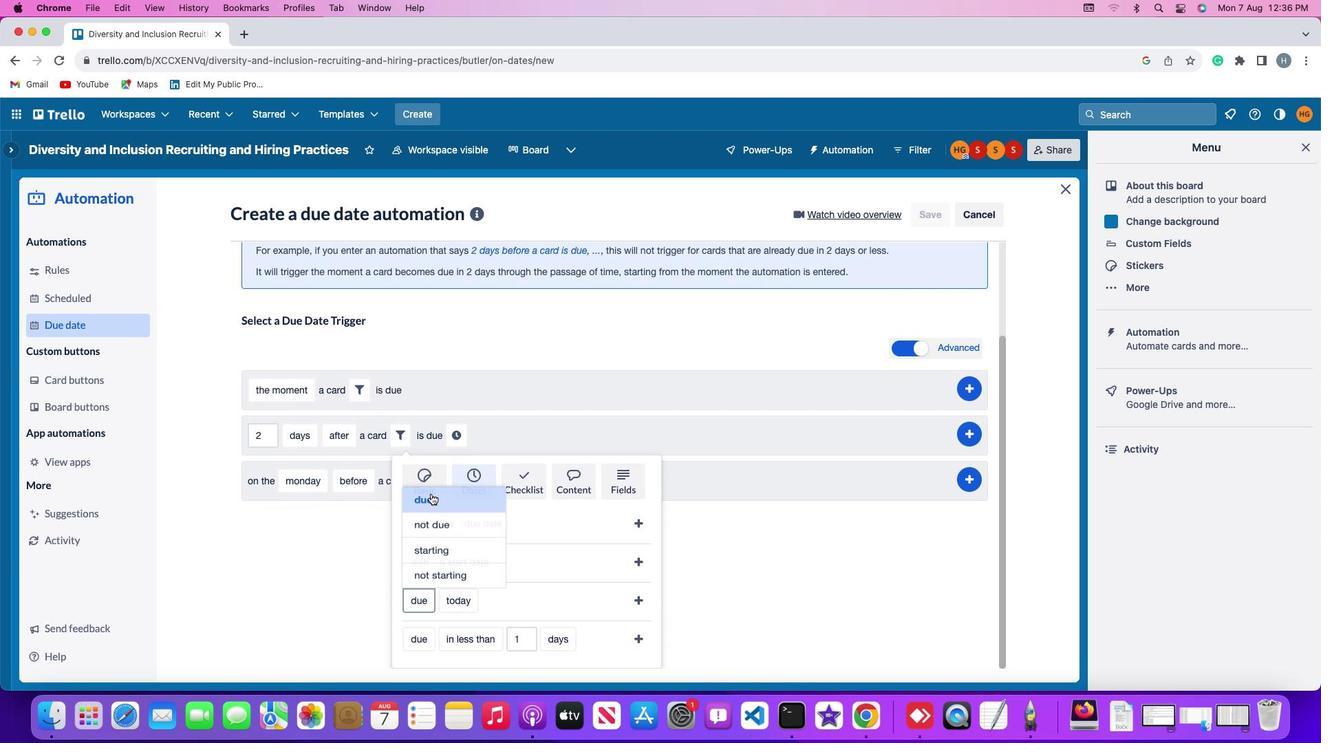 
Action: Mouse moved to (411, 561)
Screenshot: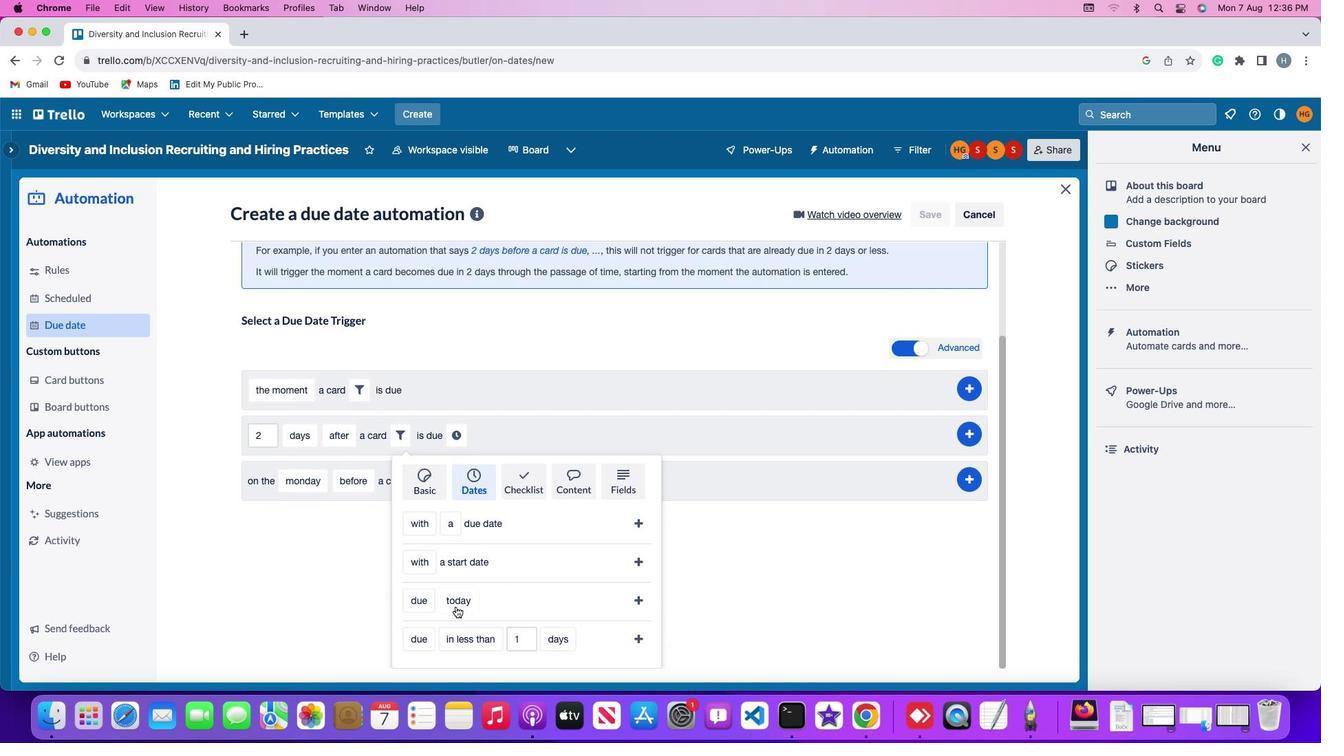 
Action: Mouse pressed left at (411, 561)
Screenshot: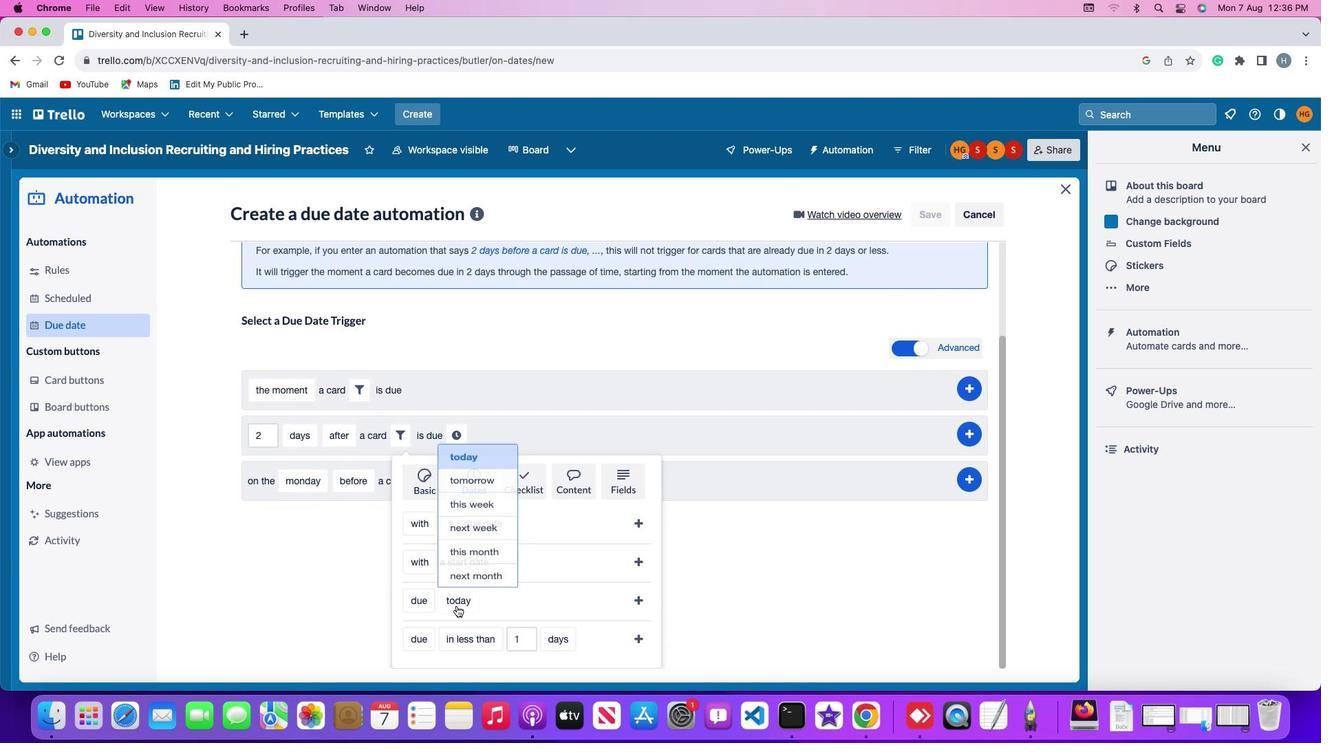 
Action: Mouse moved to (439, 425)
Screenshot: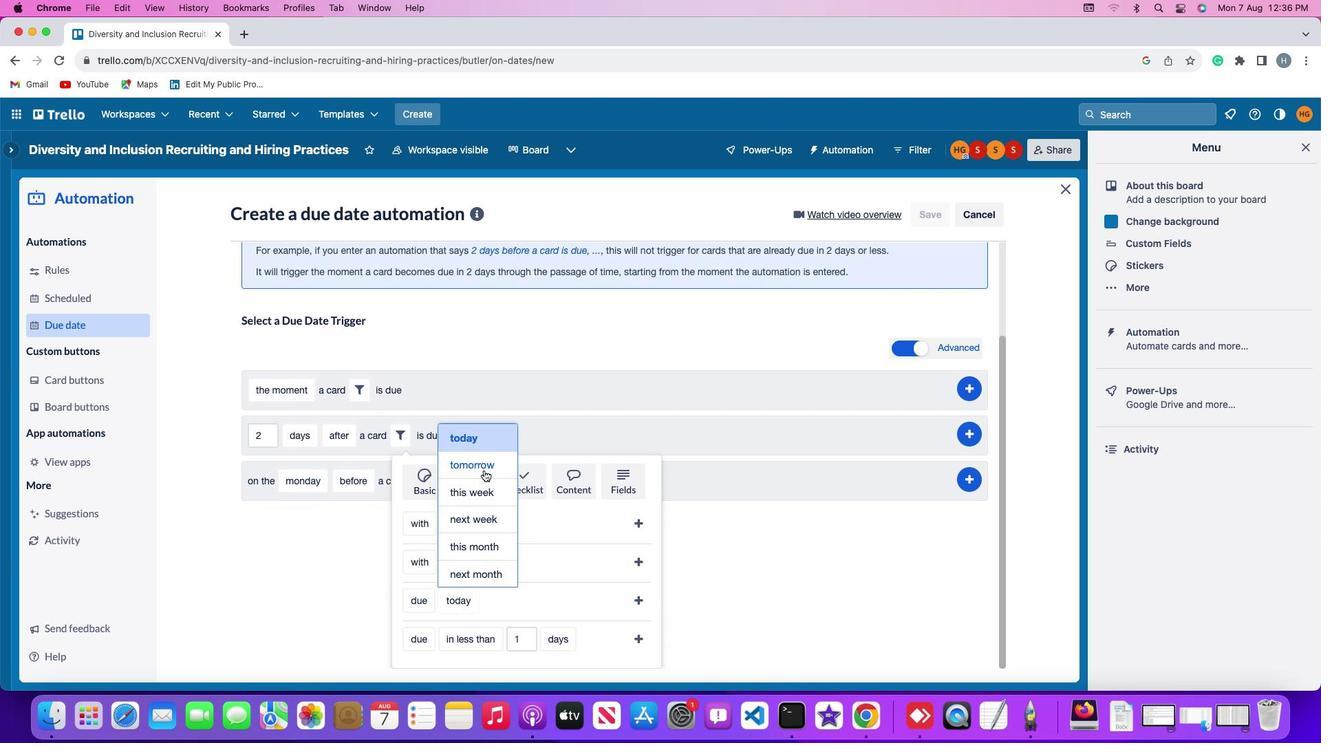 
Action: Mouse pressed left at (439, 425)
Screenshot: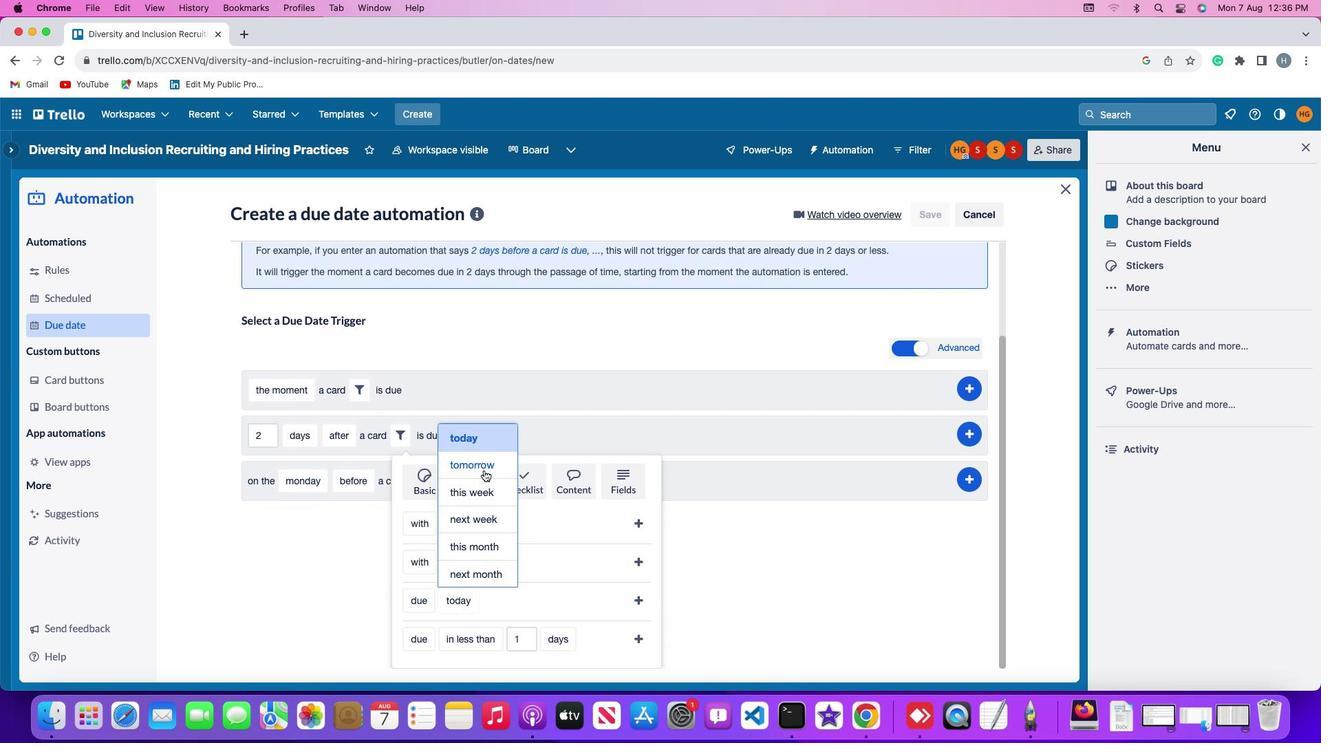 
Action: Mouse moved to (591, 552)
Screenshot: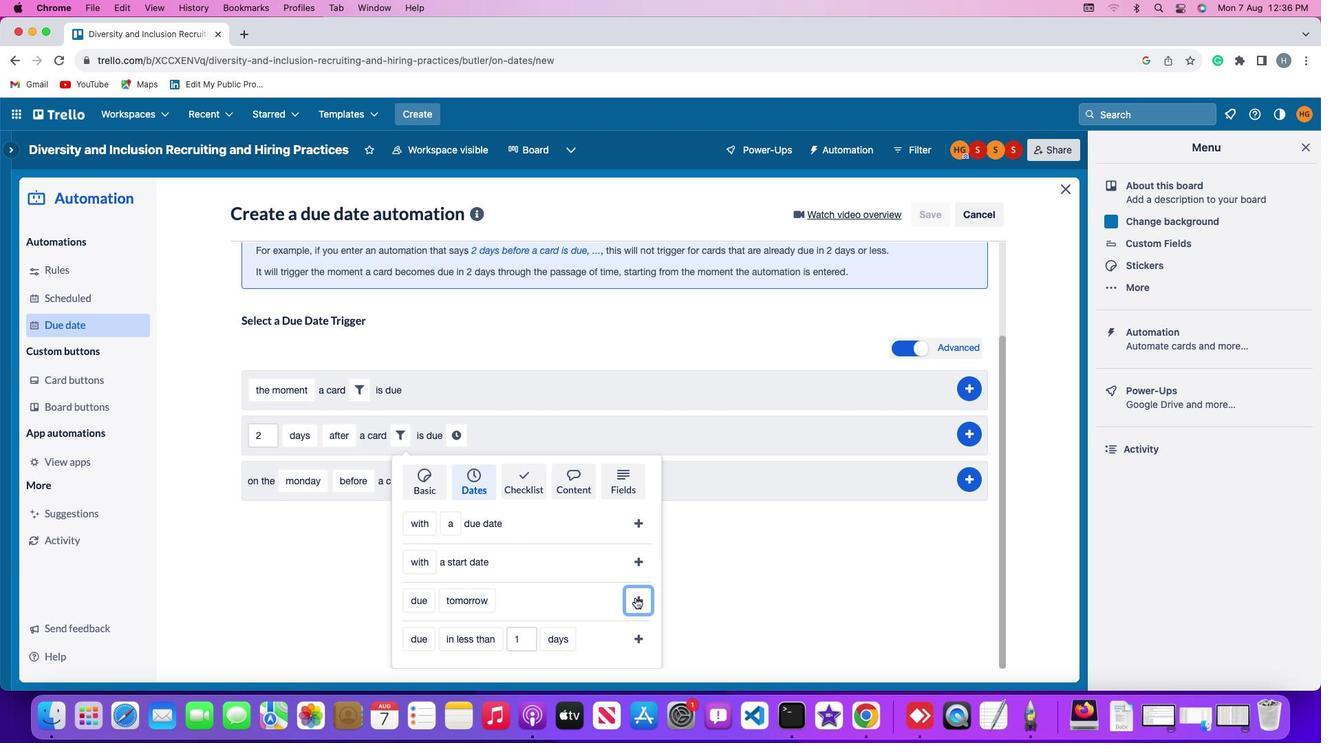 
Action: Mouse pressed left at (591, 552)
Screenshot: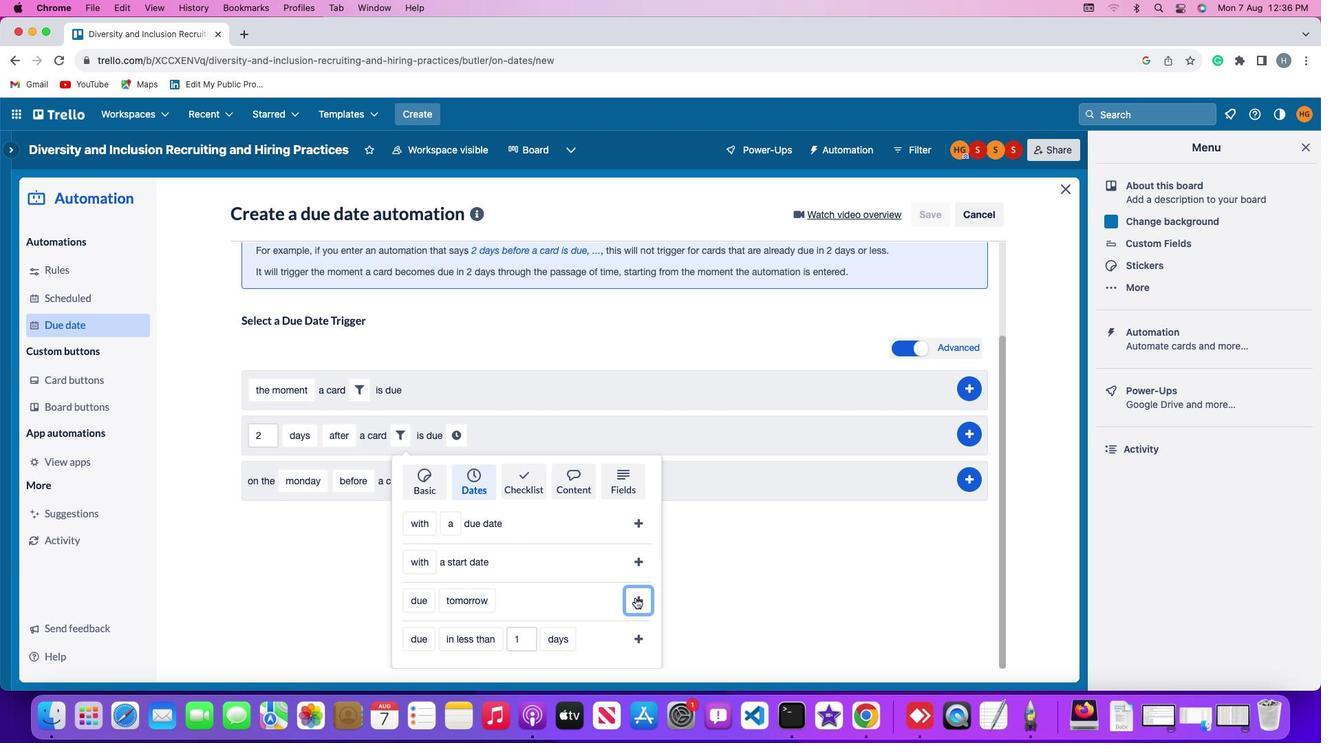 
Action: Mouse moved to (512, 506)
Screenshot: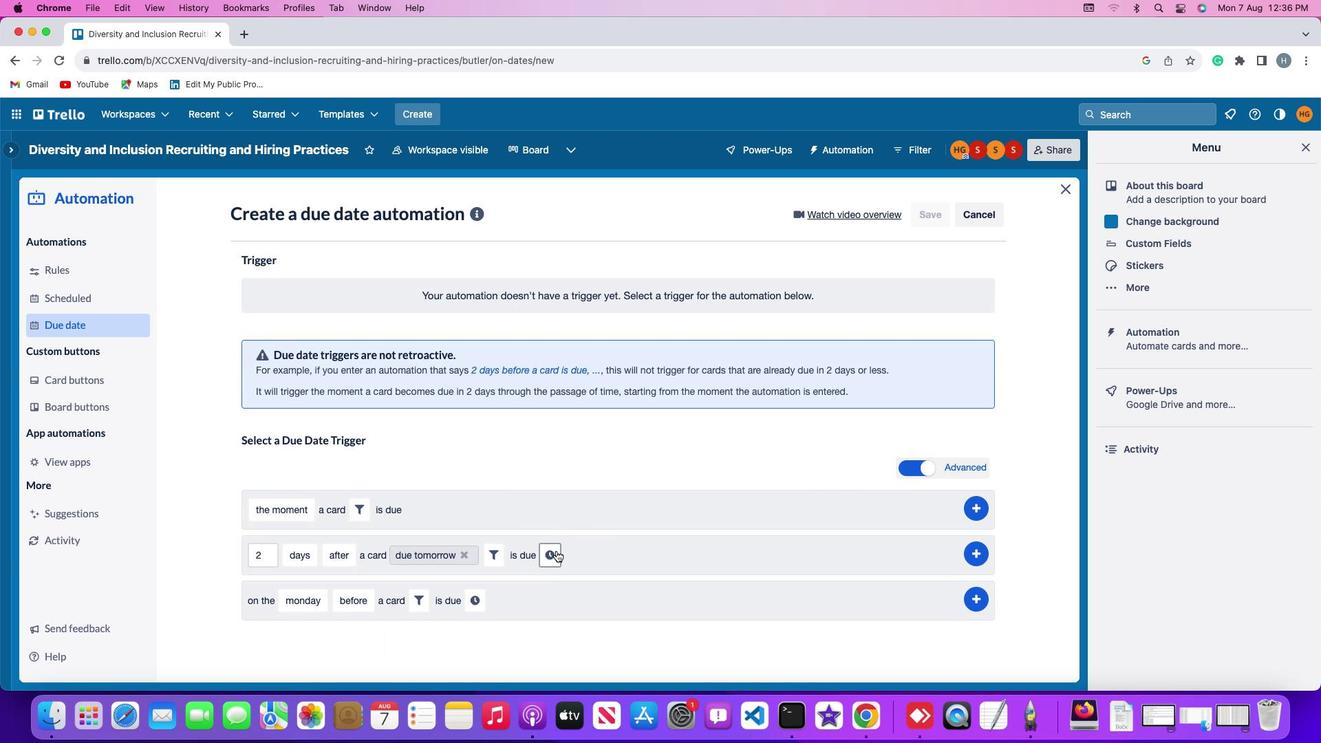 
Action: Mouse pressed left at (512, 506)
Screenshot: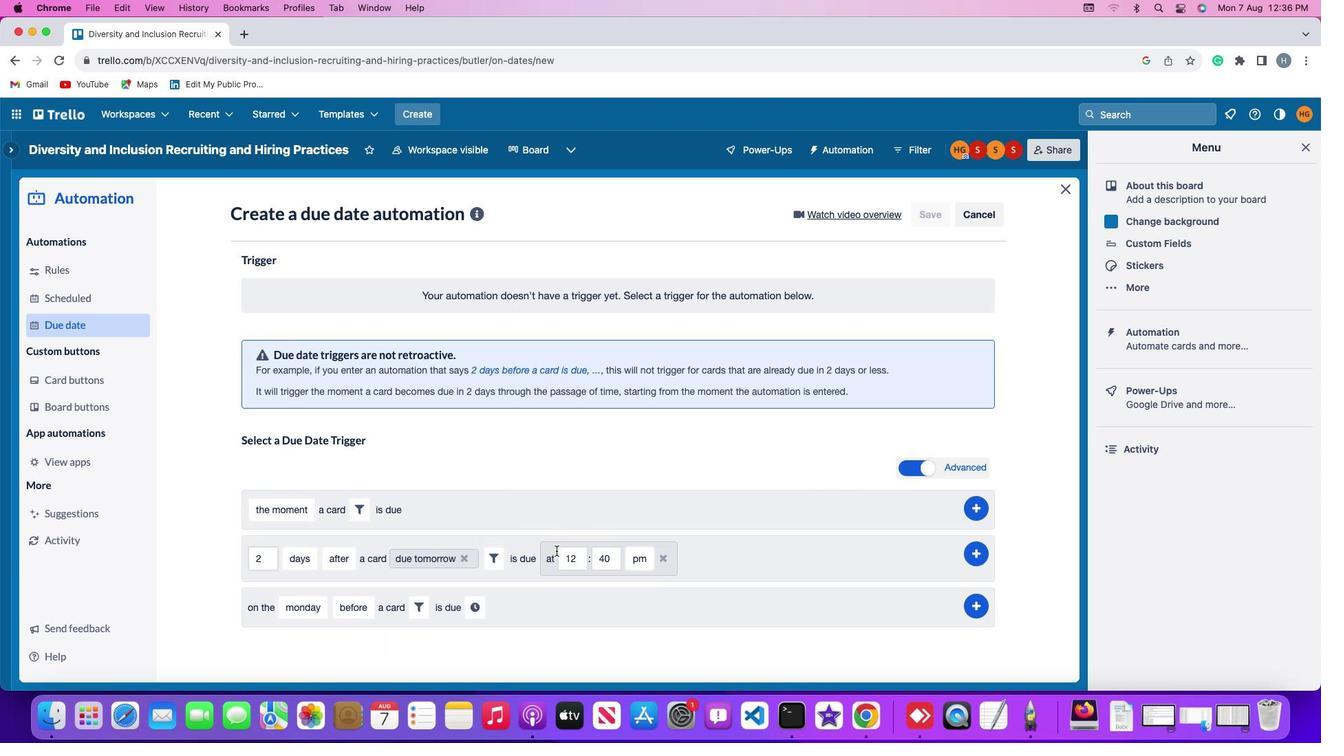 
Action: Mouse moved to (533, 512)
Screenshot: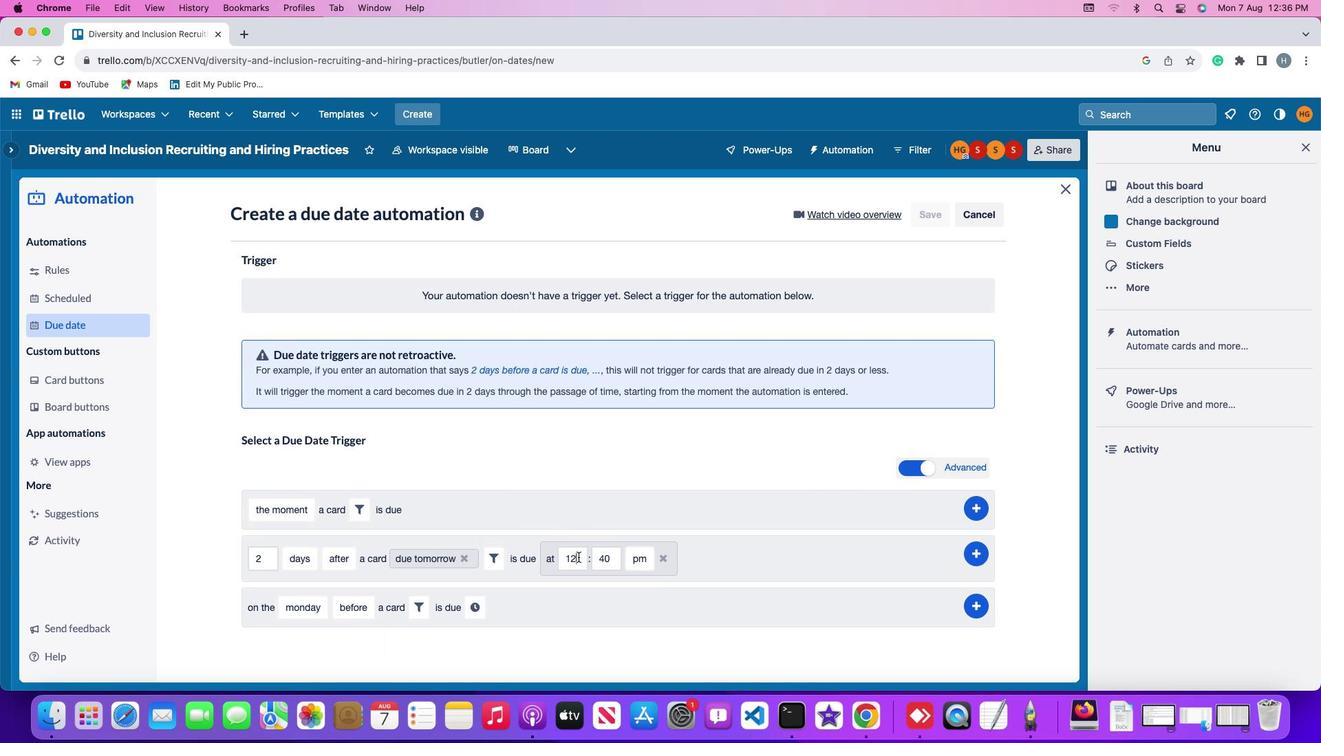 
Action: Mouse pressed left at (533, 512)
Screenshot: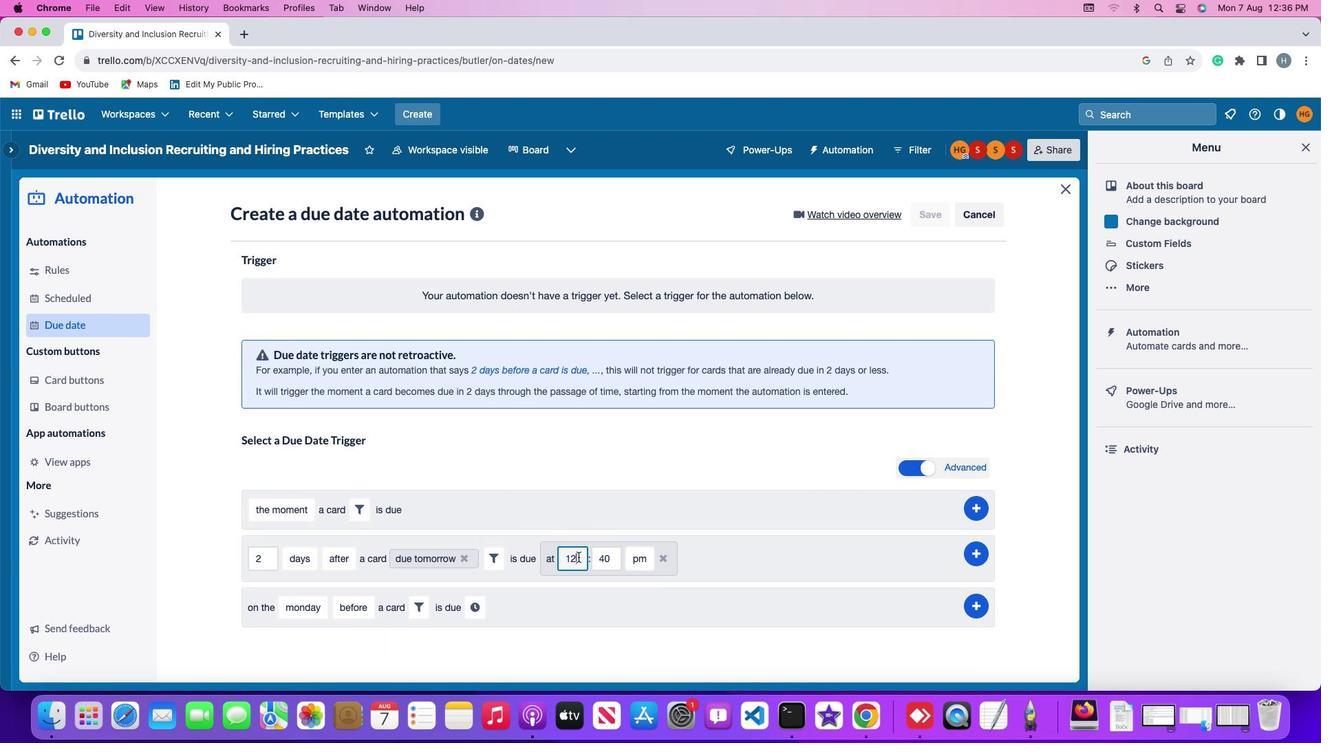
Action: Key pressed Key.backspaceKey.backspace'1''1'
Screenshot: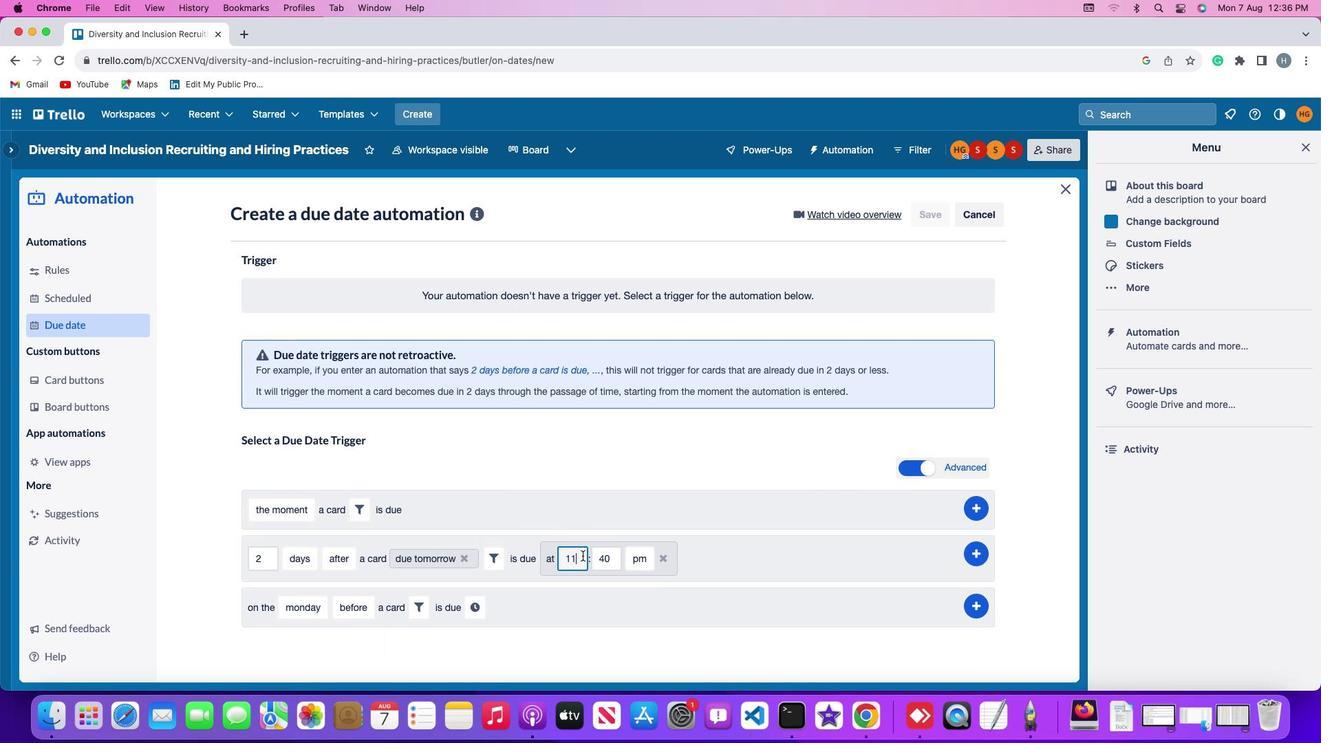 
Action: Mouse moved to (574, 518)
Screenshot: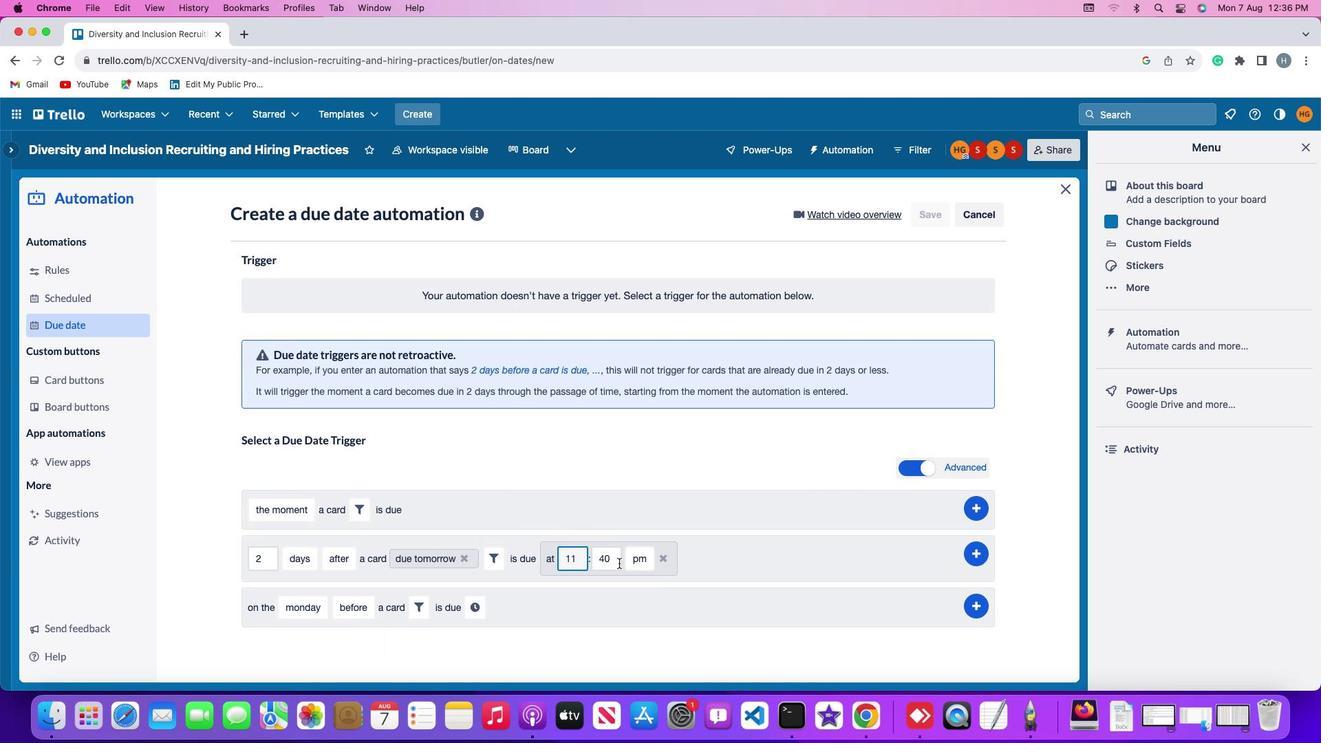 
Action: Mouse pressed left at (574, 518)
Screenshot: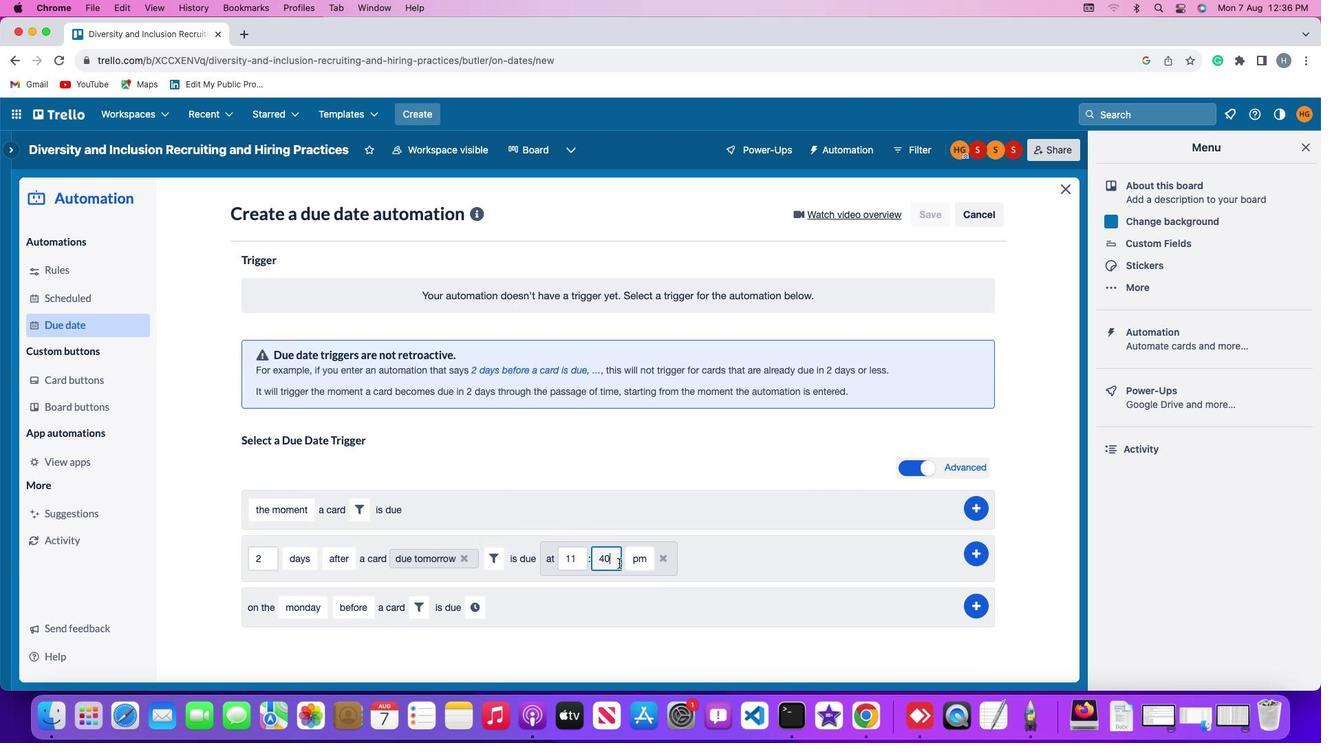 
Action: Key pressed Key.backspaceKey.backspaceKey.backspace'0''0'
Screenshot: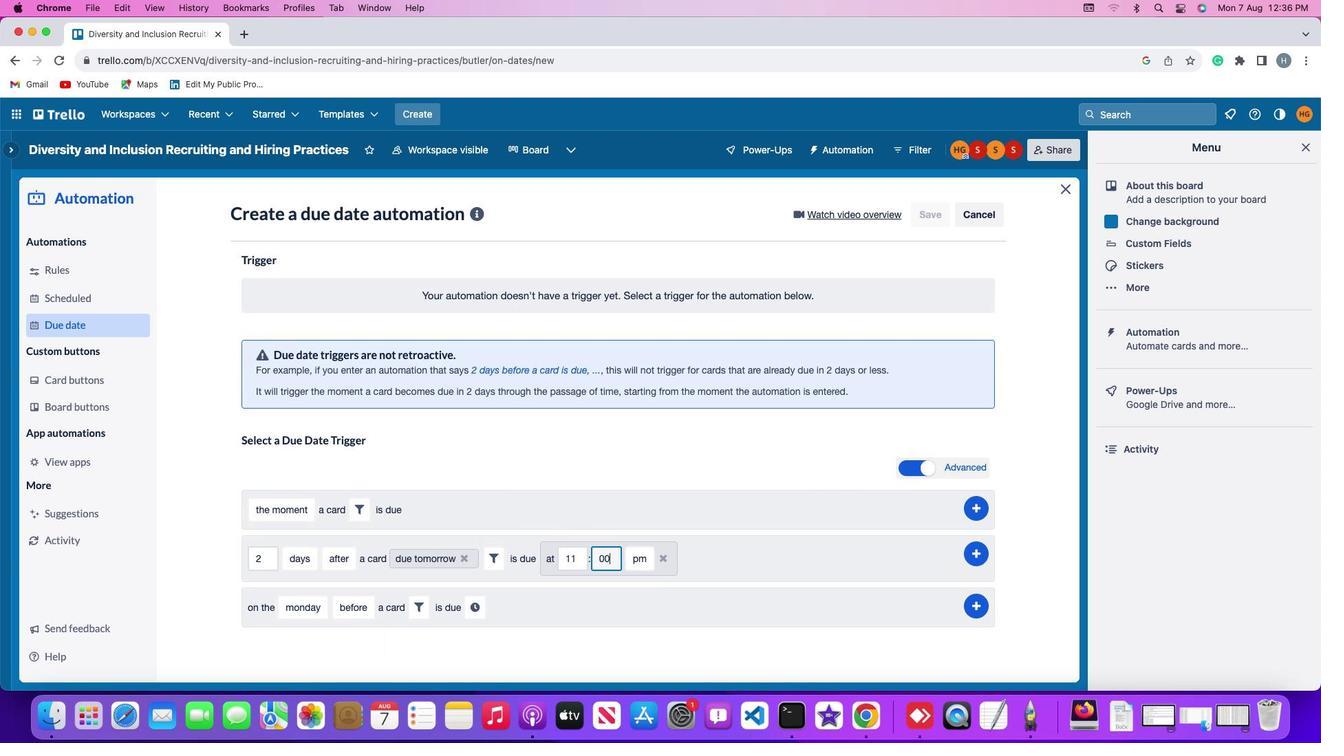 
Action: Mouse moved to (594, 515)
Screenshot: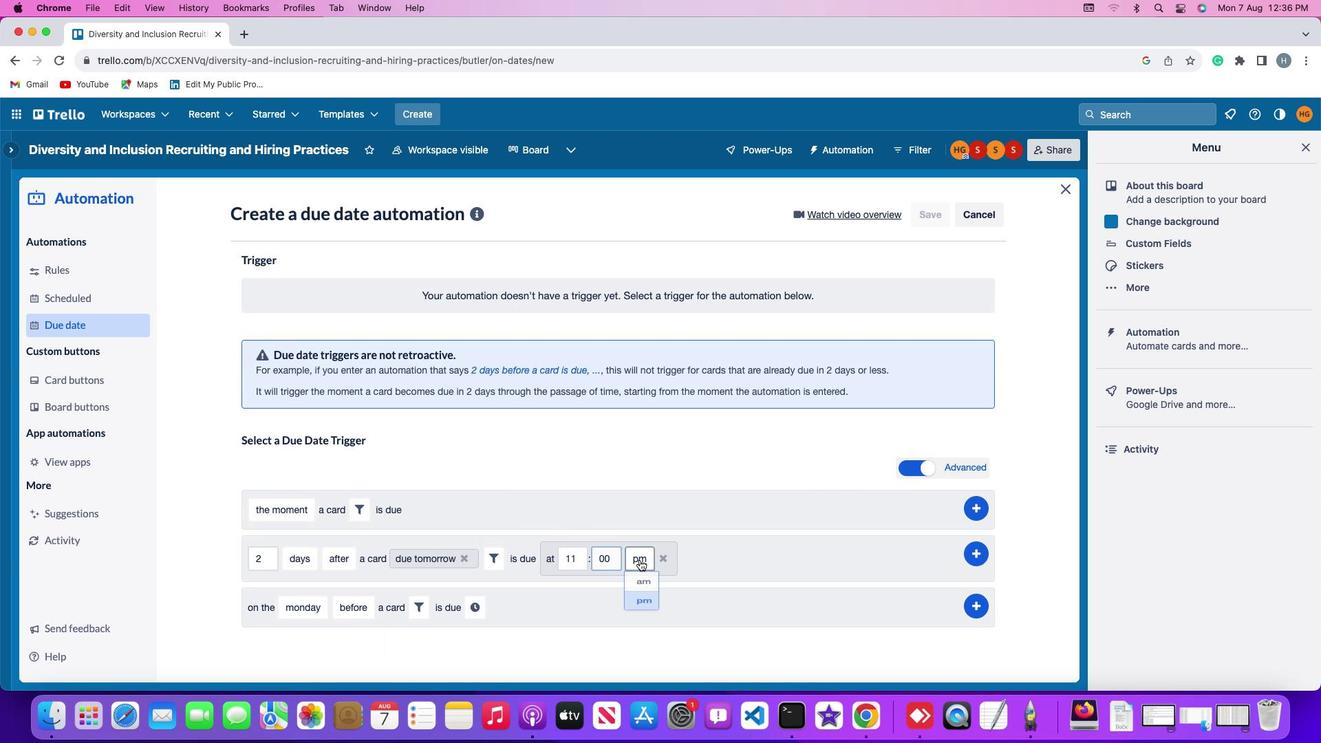 
Action: Mouse pressed left at (594, 515)
Screenshot: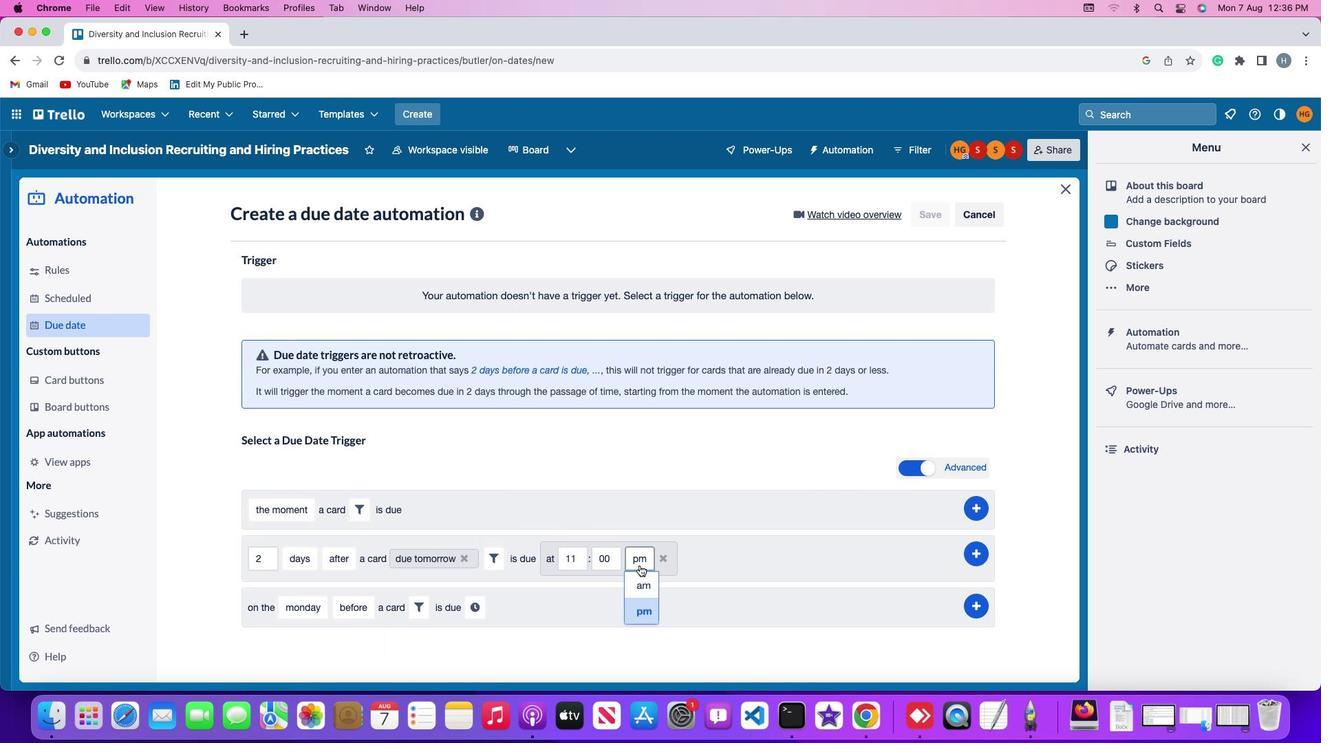 
Action: Mouse moved to (594, 537)
Screenshot: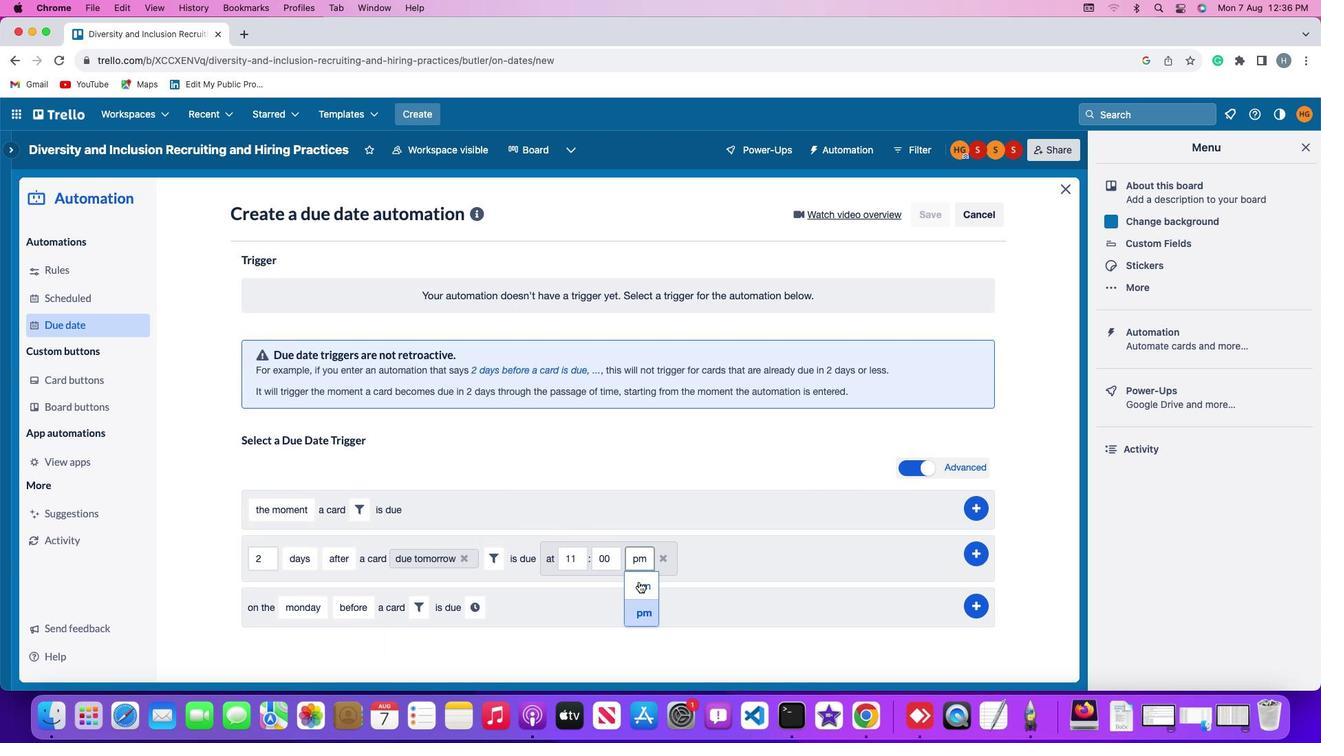 
Action: Mouse pressed left at (594, 537)
Screenshot: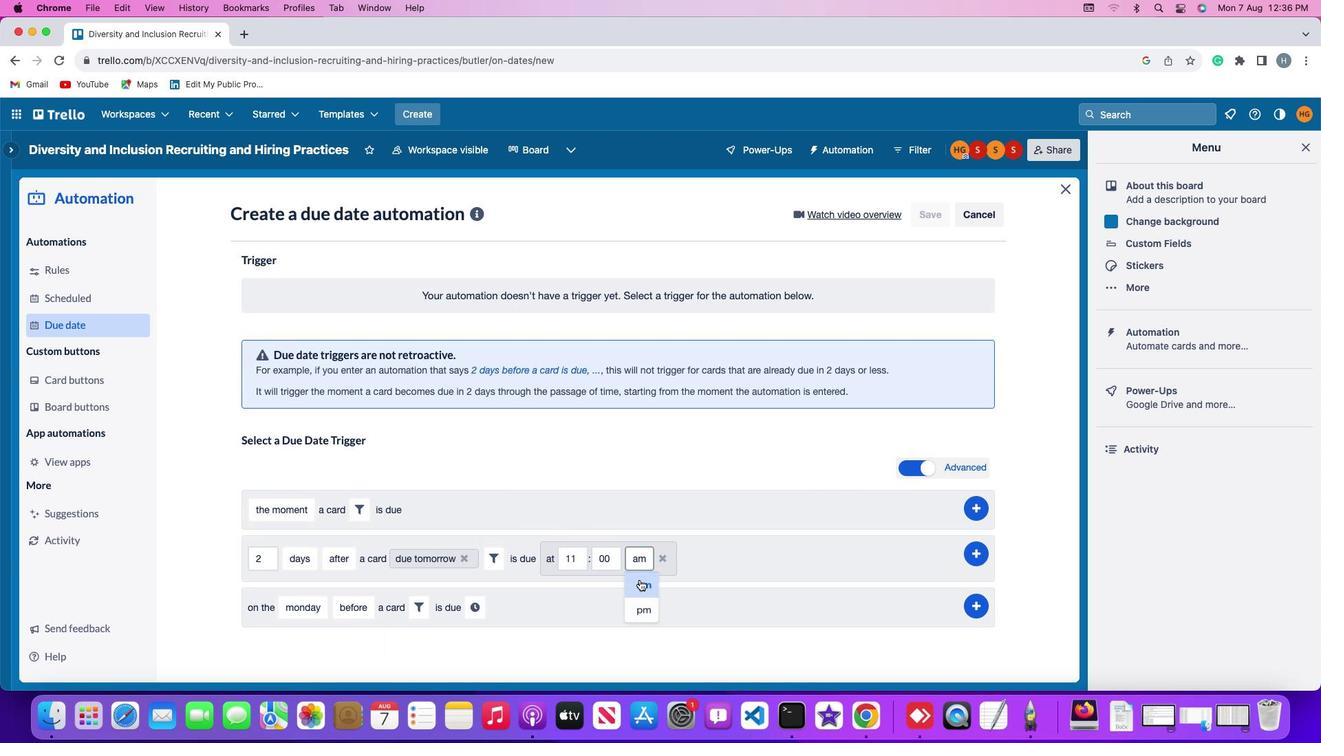 
Action: Mouse moved to (926, 507)
Screenshot: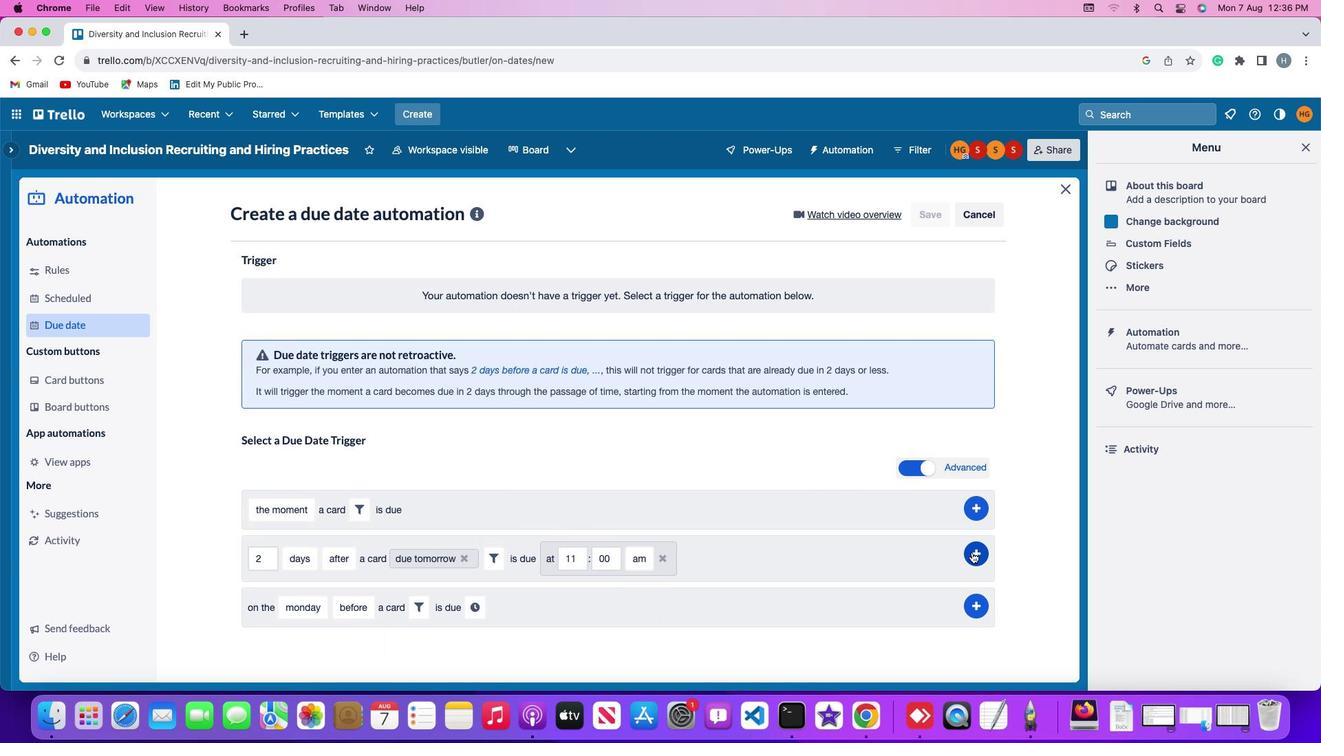 
Action: Mouse pressed left at (926, 507)
Screenshot: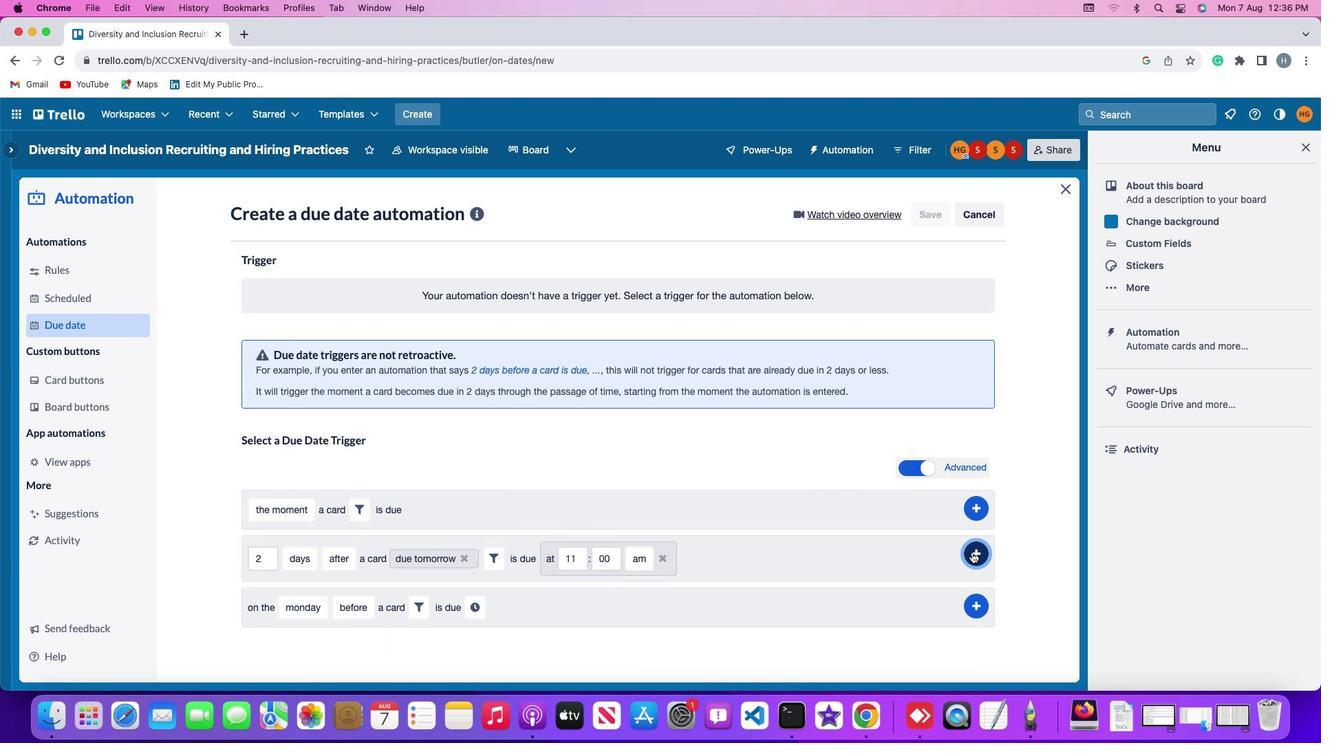 
Action: Mouse moved to (993, 352)
Screenshot: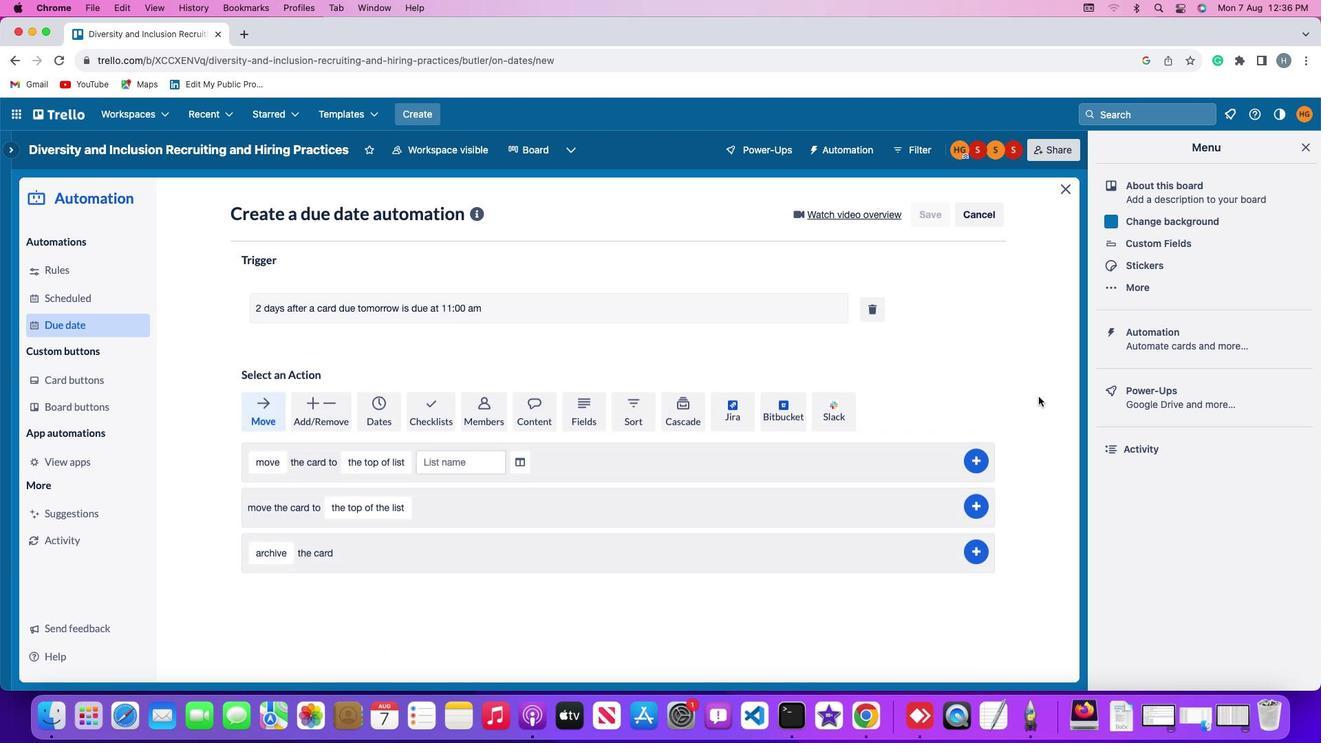 
